 Task: Open Card Job Training Review in Board Sales Pipeline Forecasting to Workspace Corporate Legal Services and add a team member Softage.4@softage.net, a label Blue, a checklist Workplace Wellness, an attachment from your computer, a color Blue and finally, add a card description 'Plan and execute company team-building conference with guest speakers on customer loyalty' and a comment 'Let us approach this task with a sense of empathy, understanding the needs and concerns of our stakeholders.'. Add a start date 'Jan 08, 1900' with a due date 'Jan 15, 1900'
Action: Mouse moved to (70, 445)
Screenshot: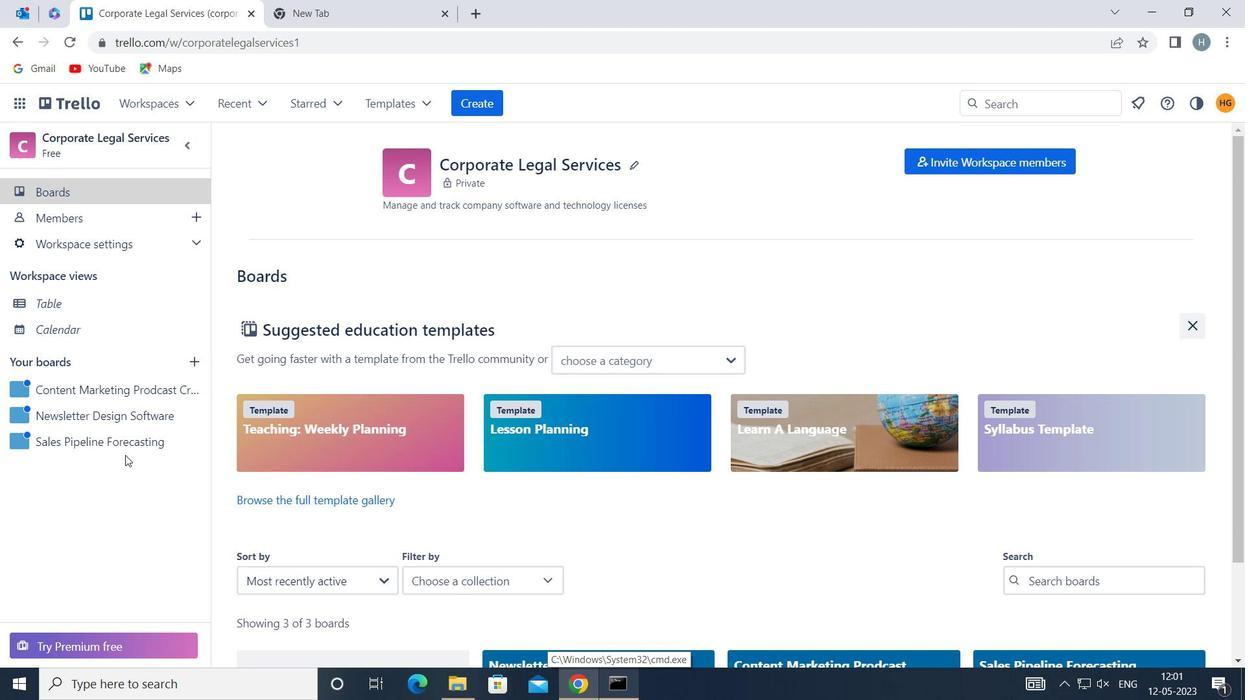
Action: Mouse pressed left at (70, 445)
Screenshot: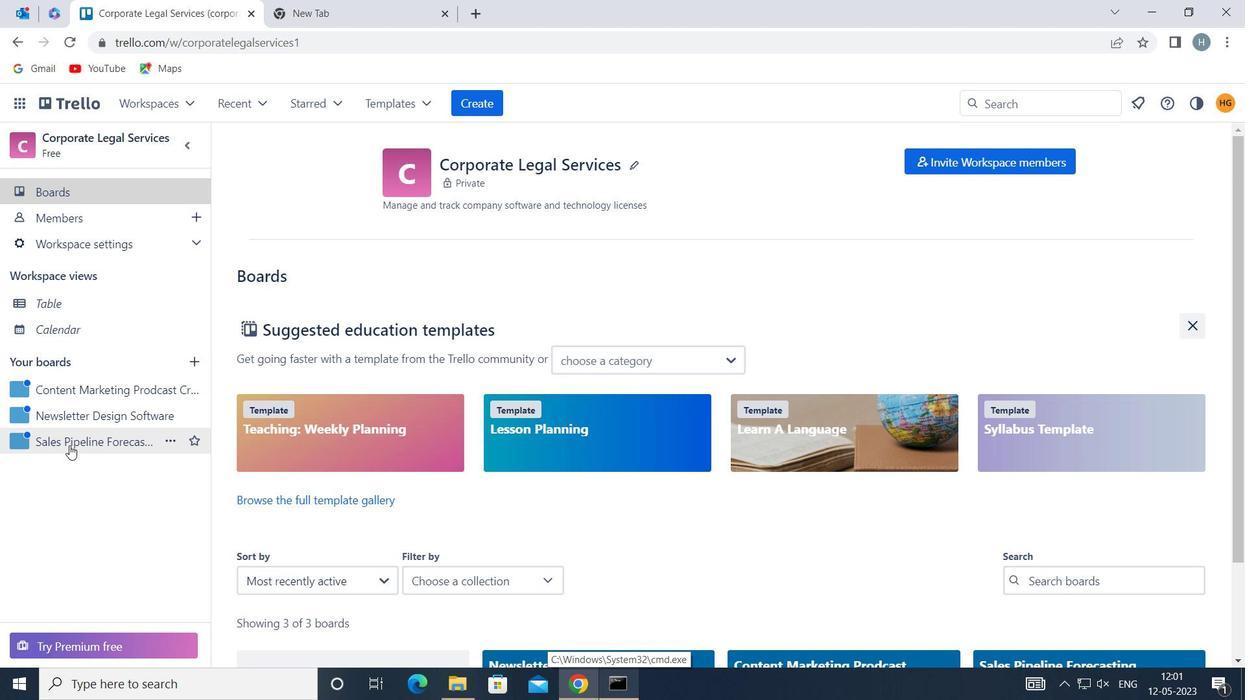 
Action: Mouse moved to (769, 228)
Screenshot: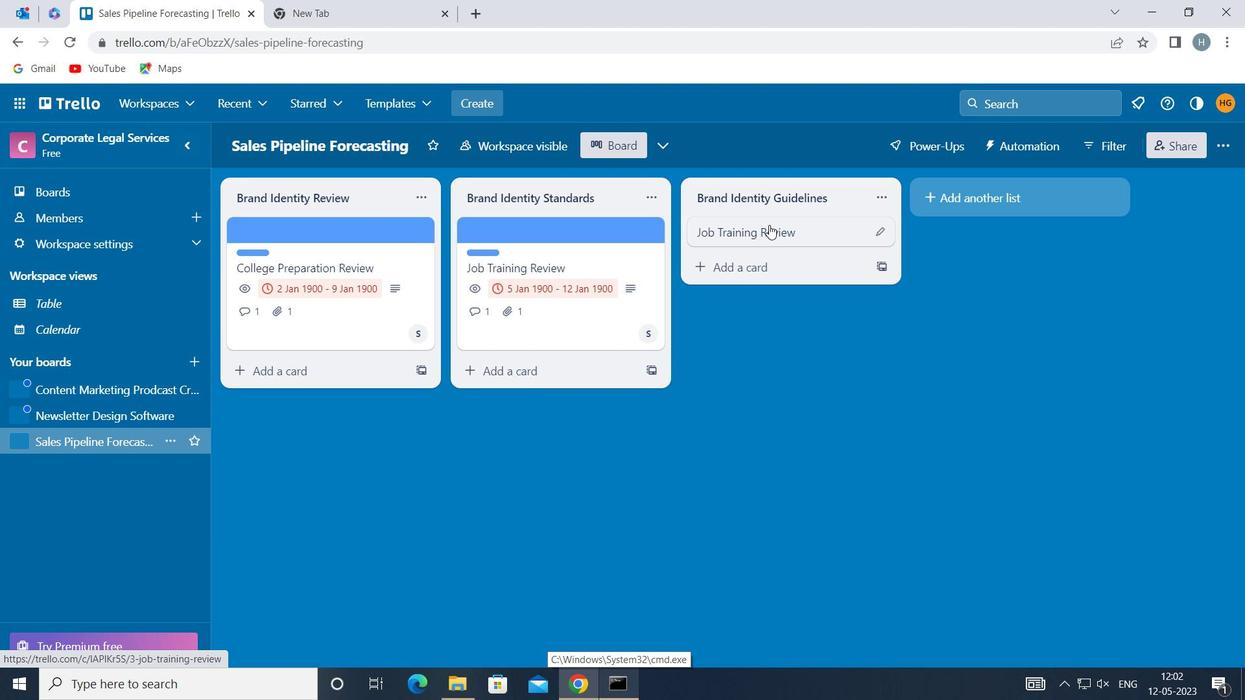 
Action: Mouse pressed left at (769, 228)
Screenshot: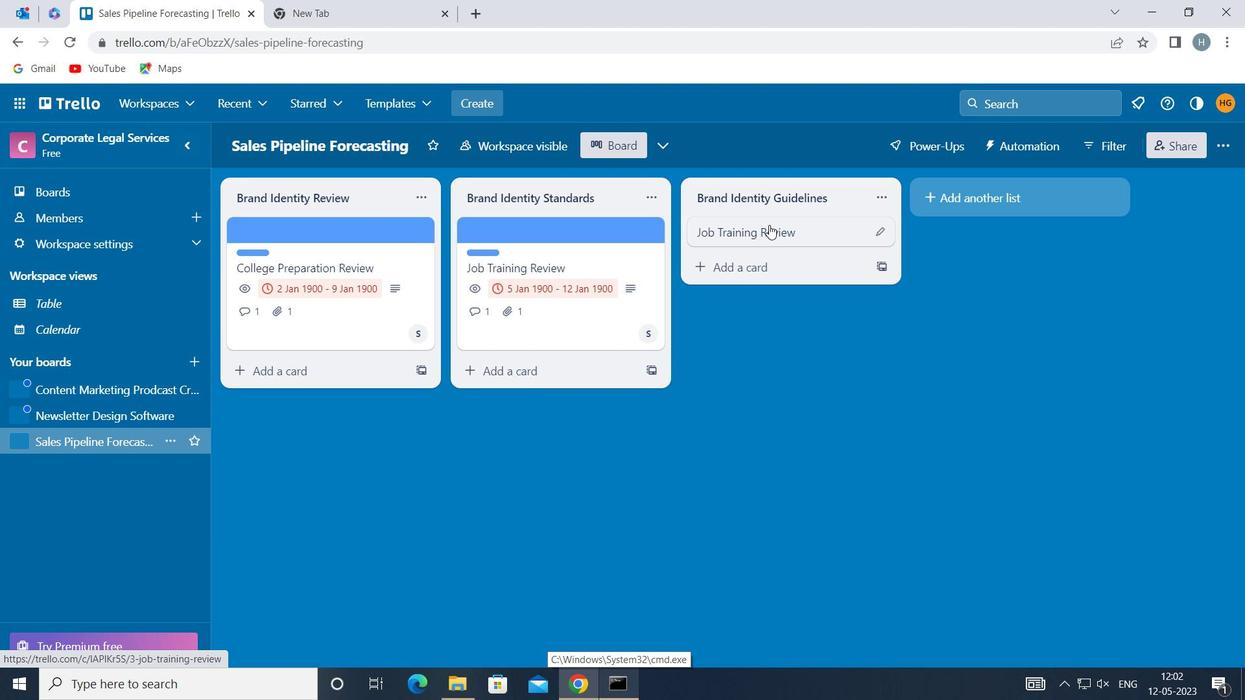 
Action: Mouse moved to (829, 292)
Screenshot: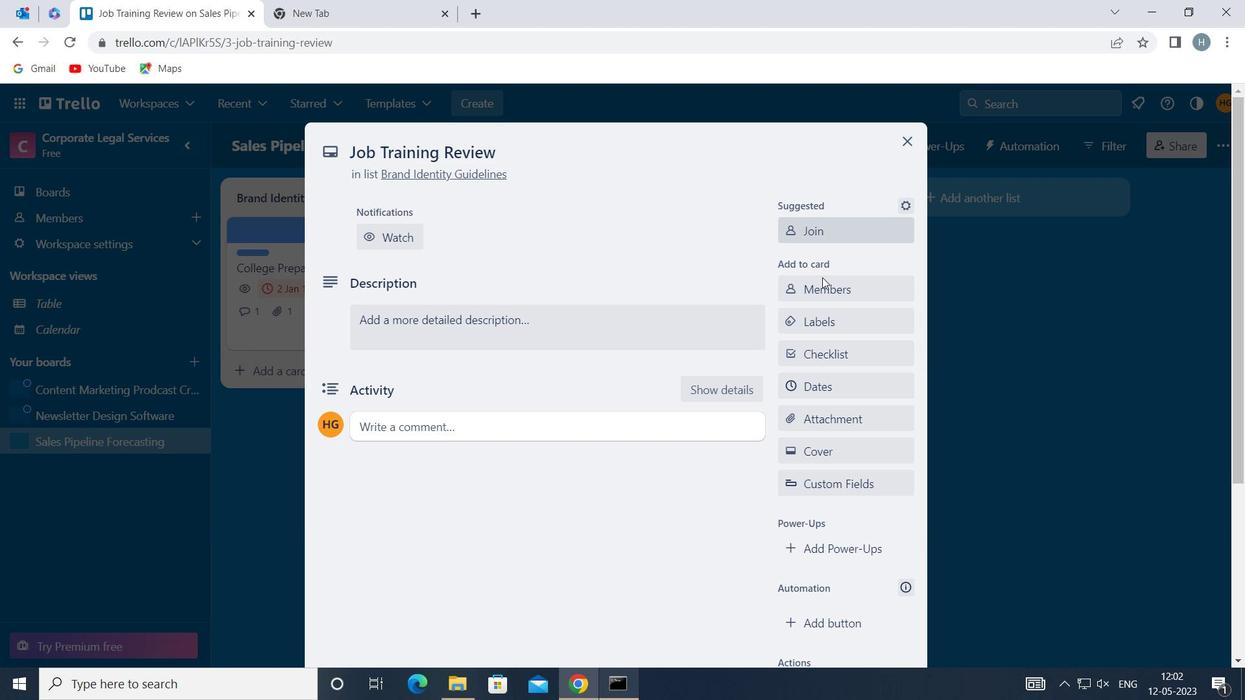 
Action: Mouse pressed left at (829, 292)
Screenshot: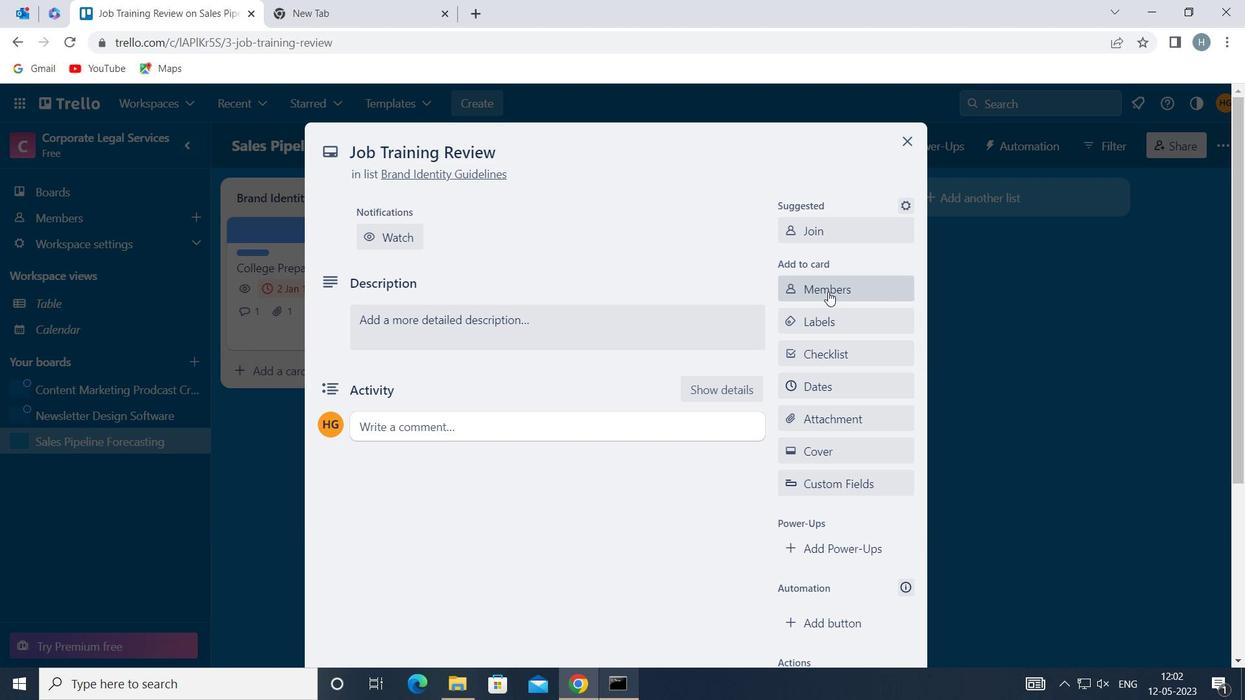 
Action: Key pressed softage
Screenshot: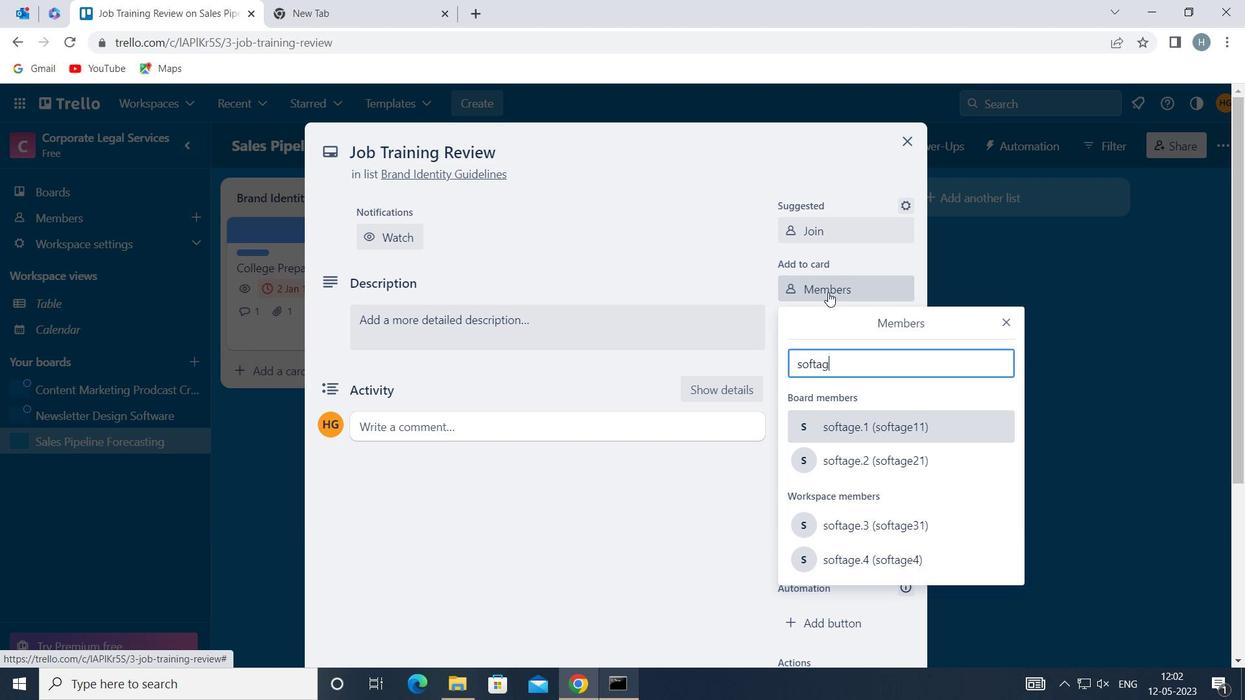 
Action: Mouse moved to (868, 556)
Screenshot: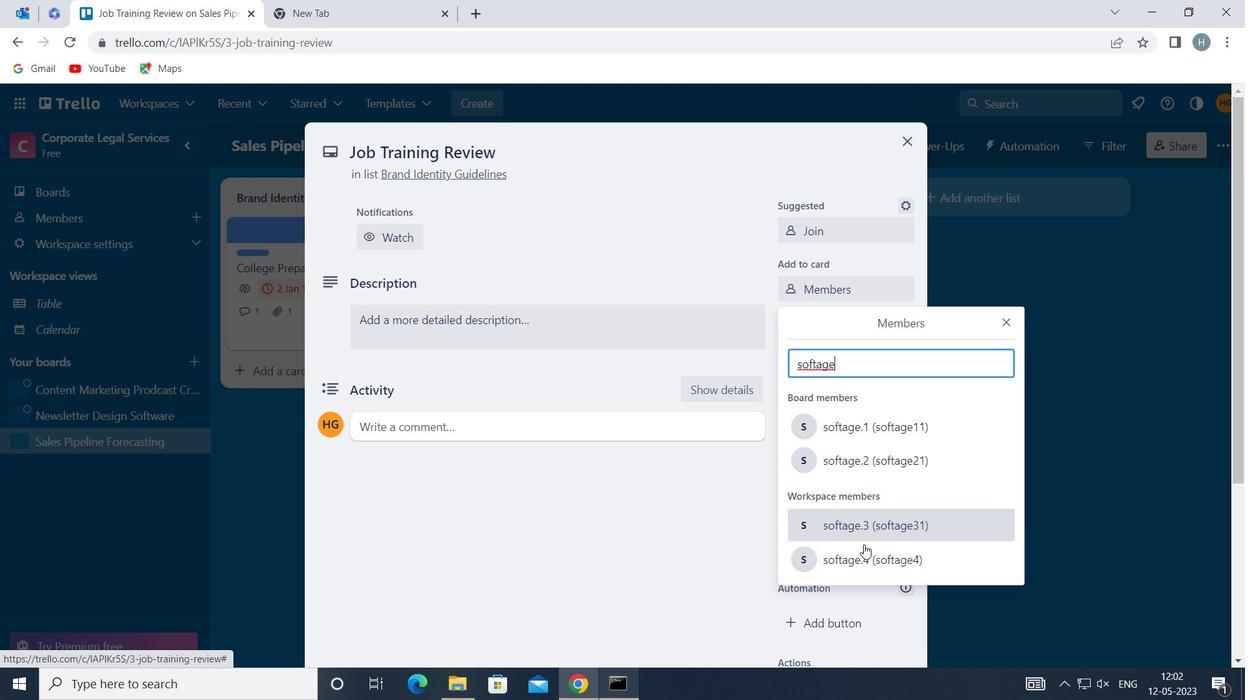 
Action: Mouse pressed left at (868, 556)
Screenshot: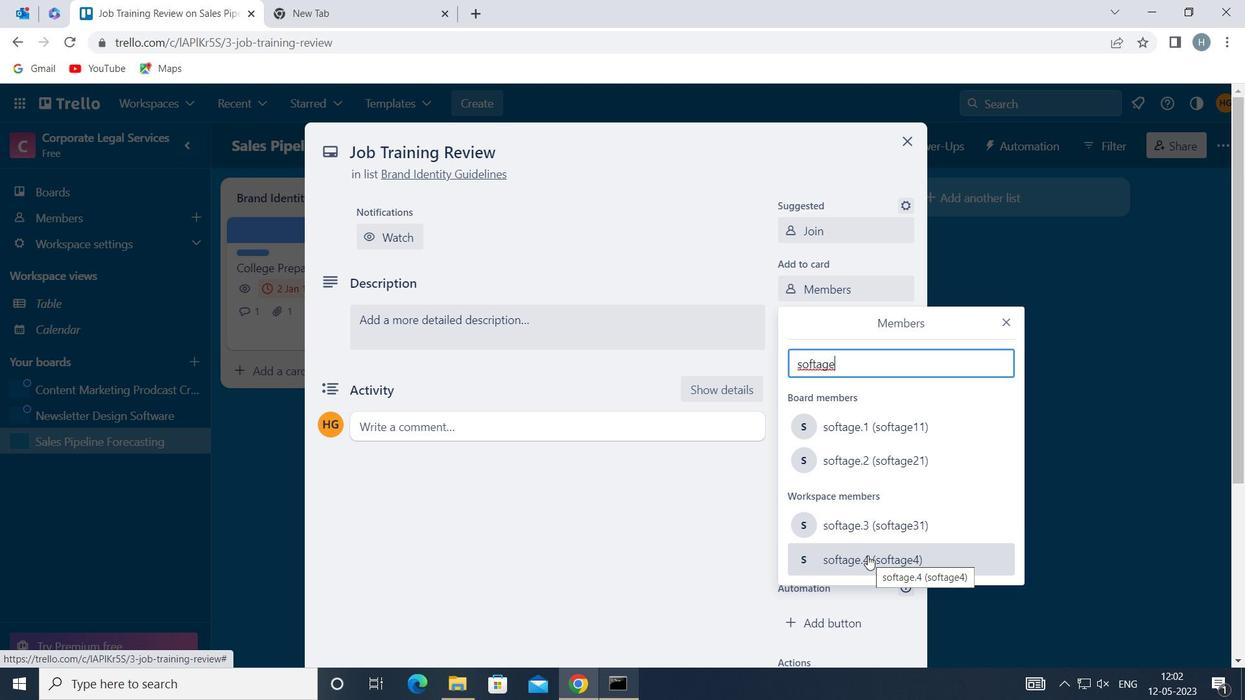 
Action: Mouse moved to (1006, 317)
Screenshot: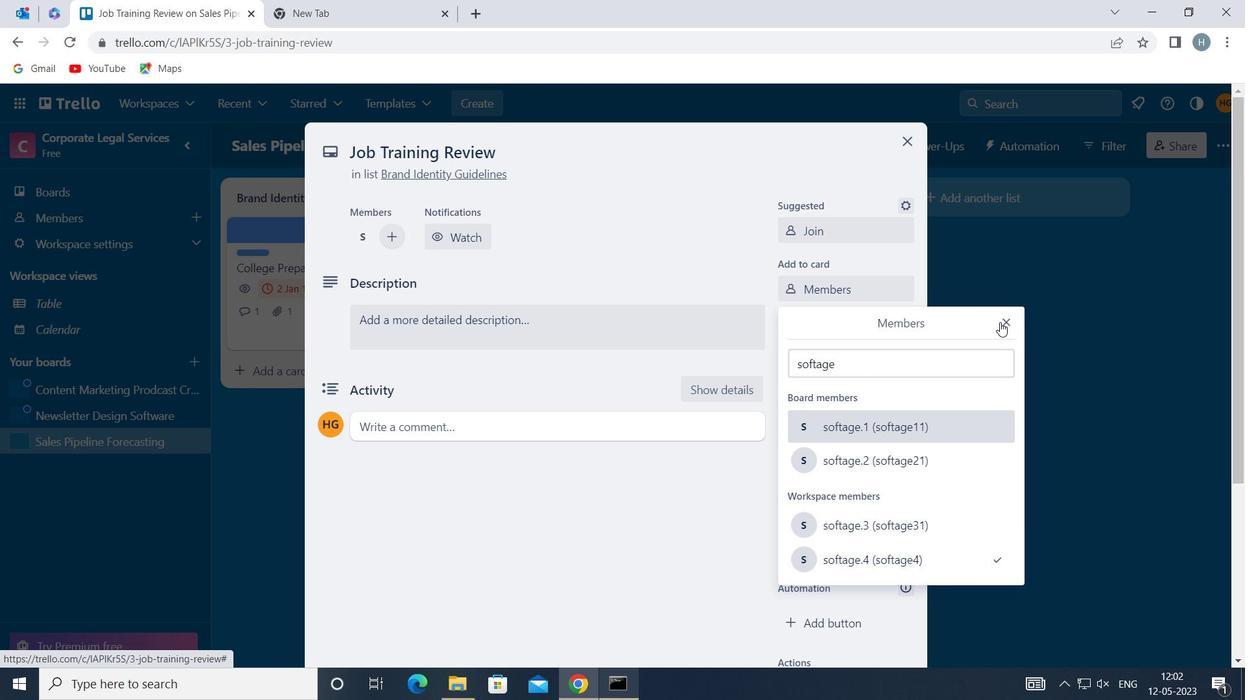
Action: Mouse pressed left at (1006, 317)
Screenshot: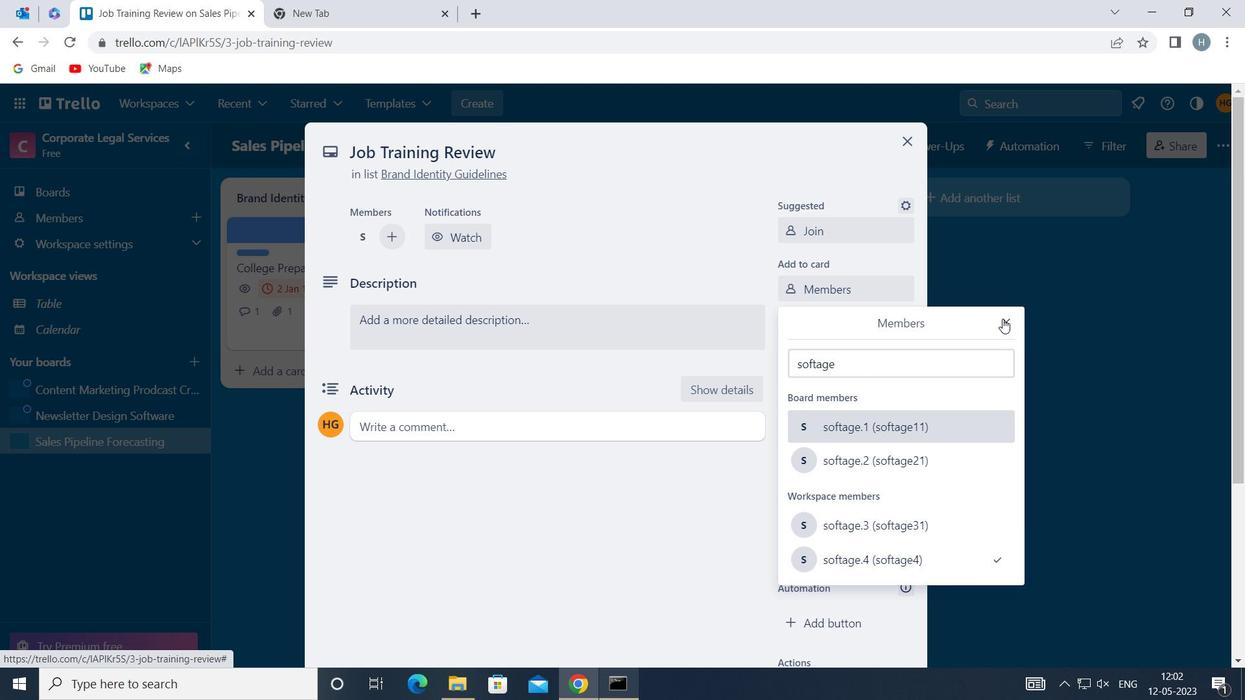 
Action: Mouse moved to (891, 320)
Screenshot: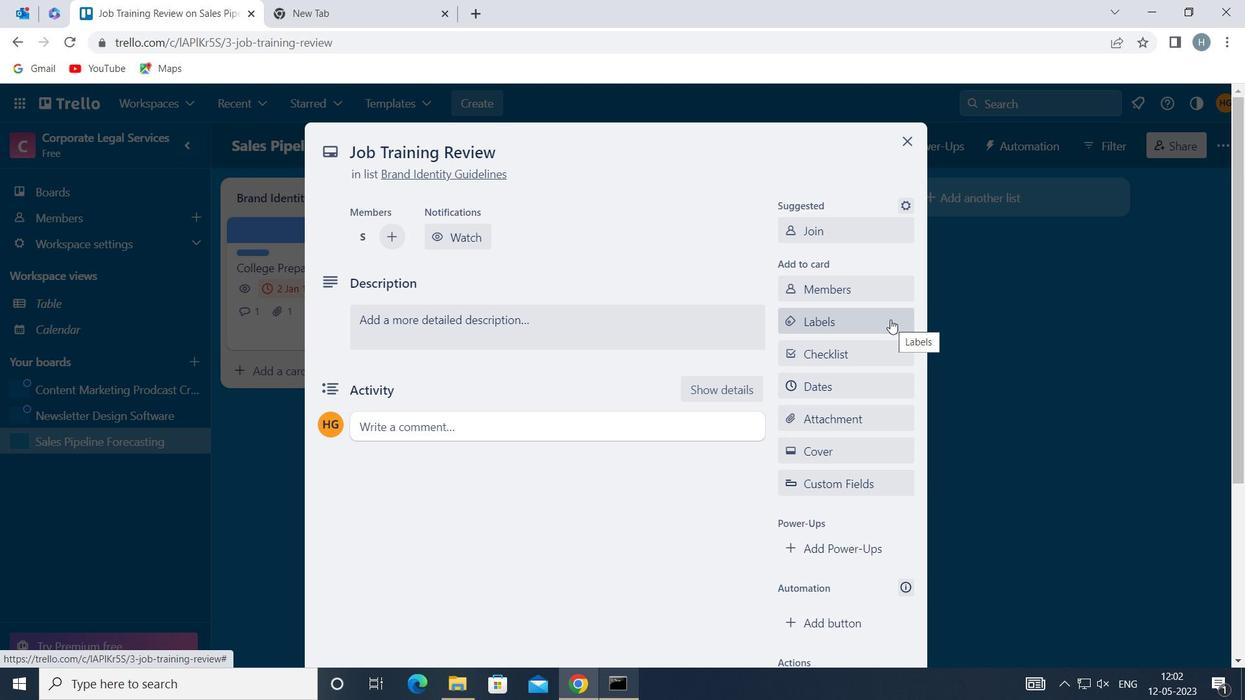 
Action: Mouse pressed left at (891, 320)
Screenshot: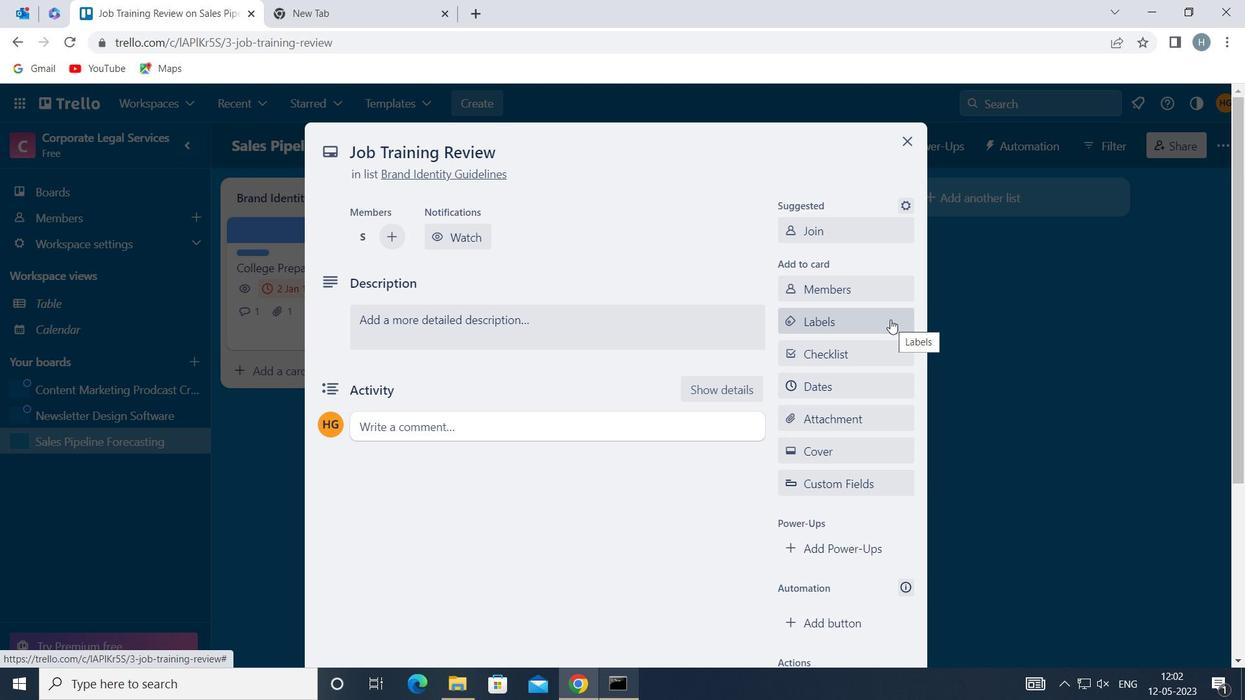 
Action: Mouse moved to (905, 376)
Screenshot: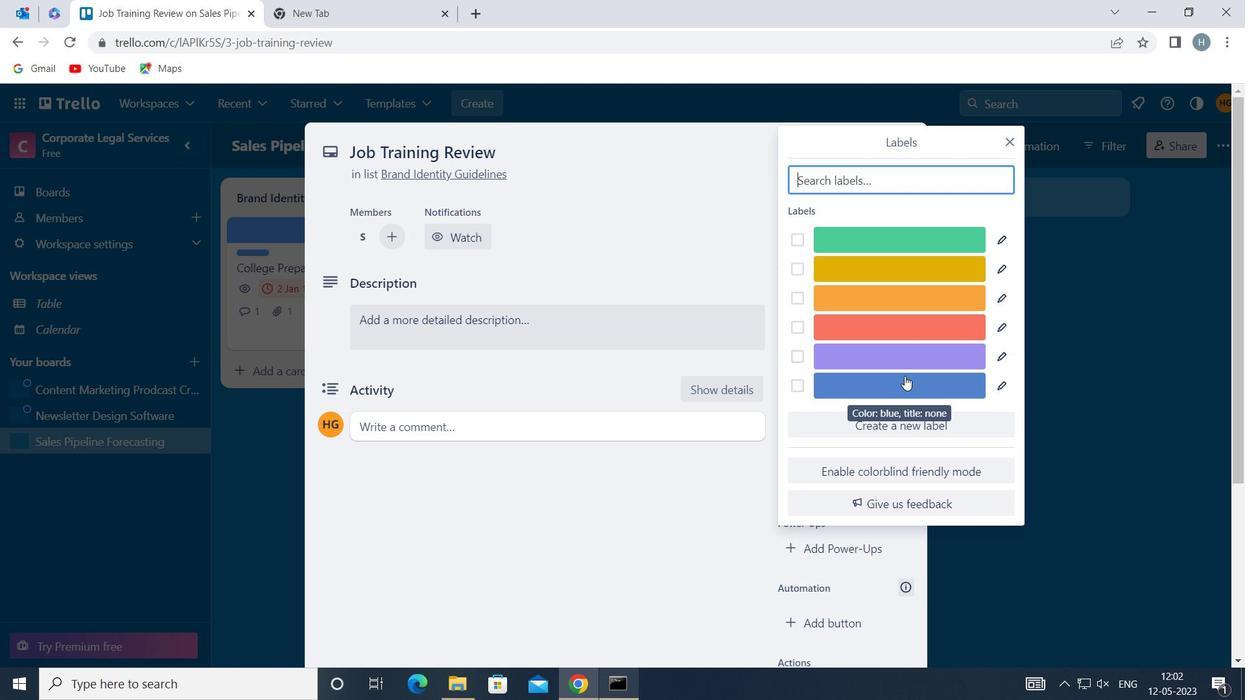 
Action: Mouse pressed left at (905, 376)
Screenshot: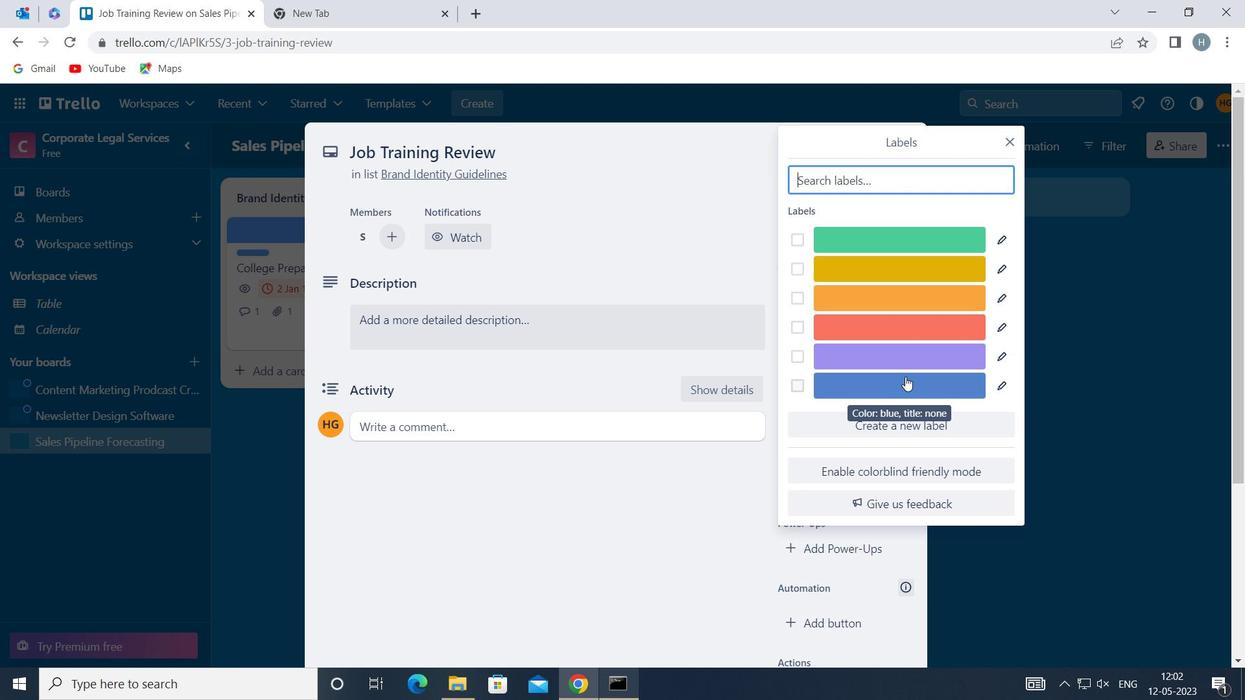 
Action: Mouse moved to (1009, 136)
Screenshot: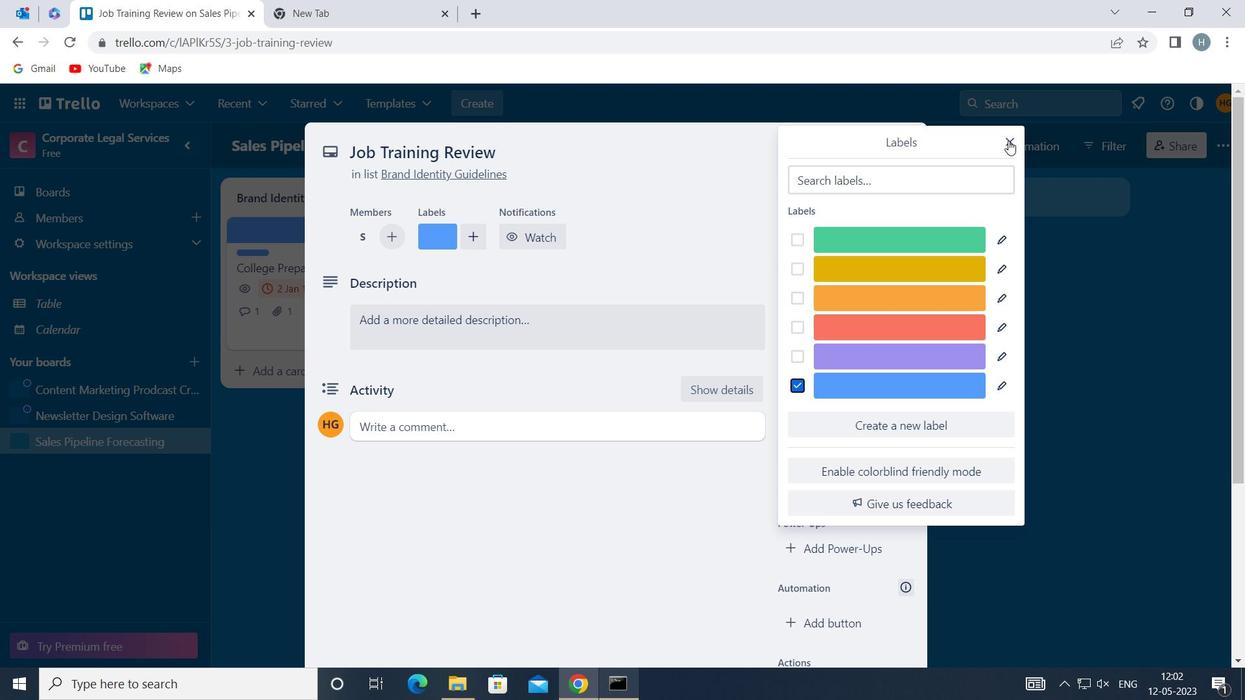 
Action: Mouse pressed left at (1009, 136)
Screenshot: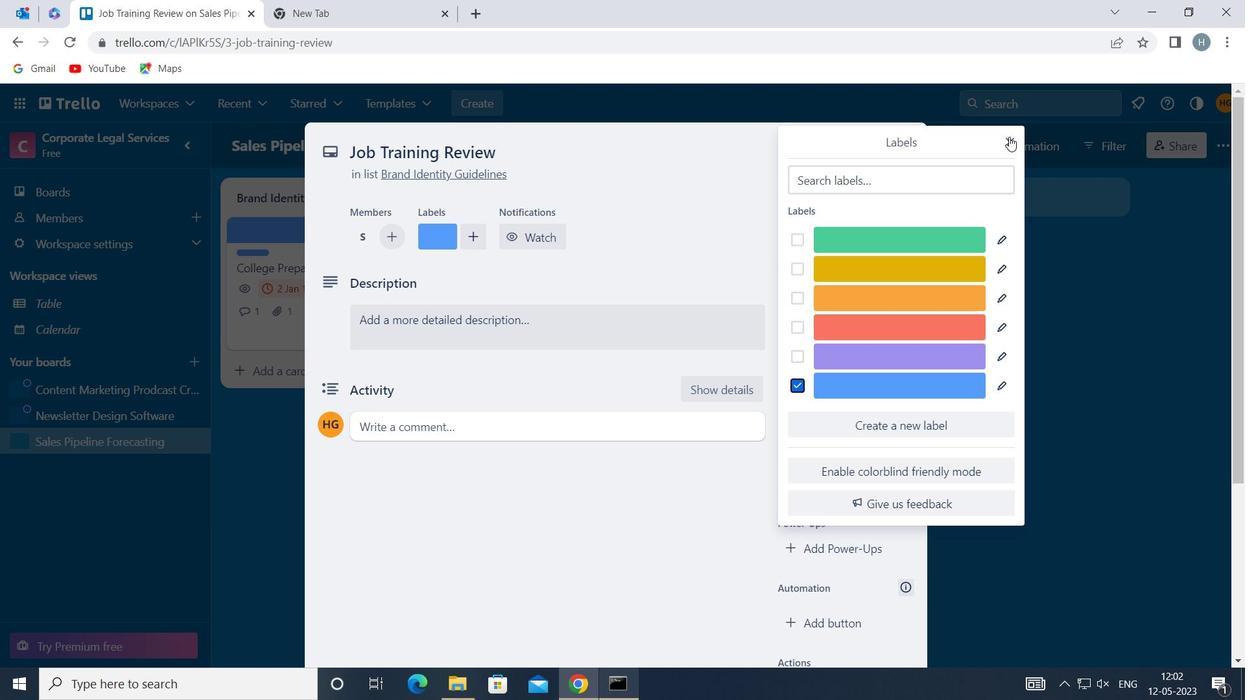 
Action: Mouse moved to (858, 349)
Screenshot: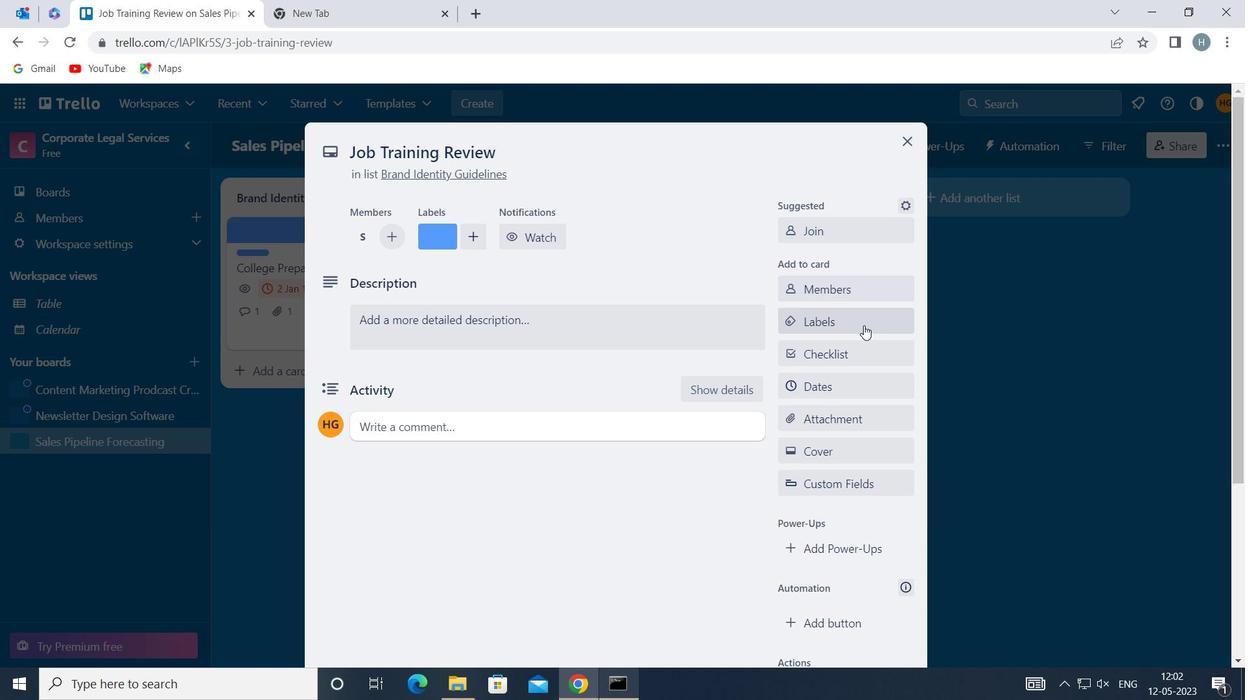 
Action: Mouse pressed left at (858, 349)
Screenshot: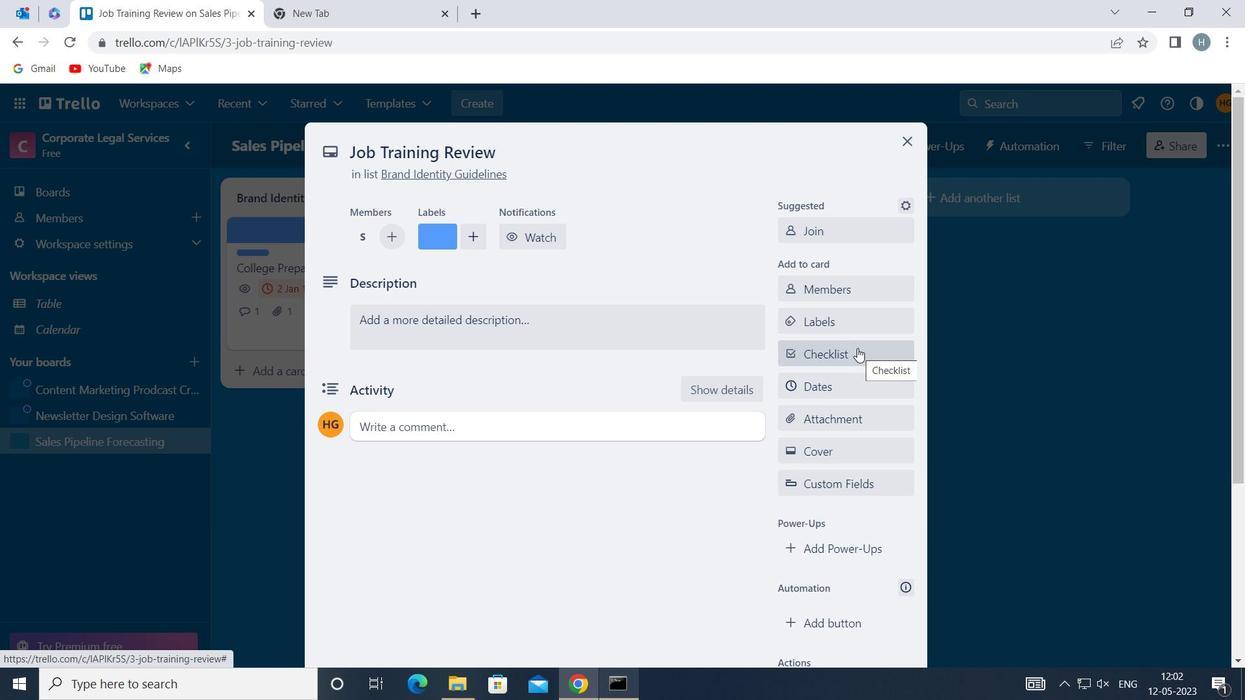 
Action: Mouse moved to (857, 349)
Screenshot: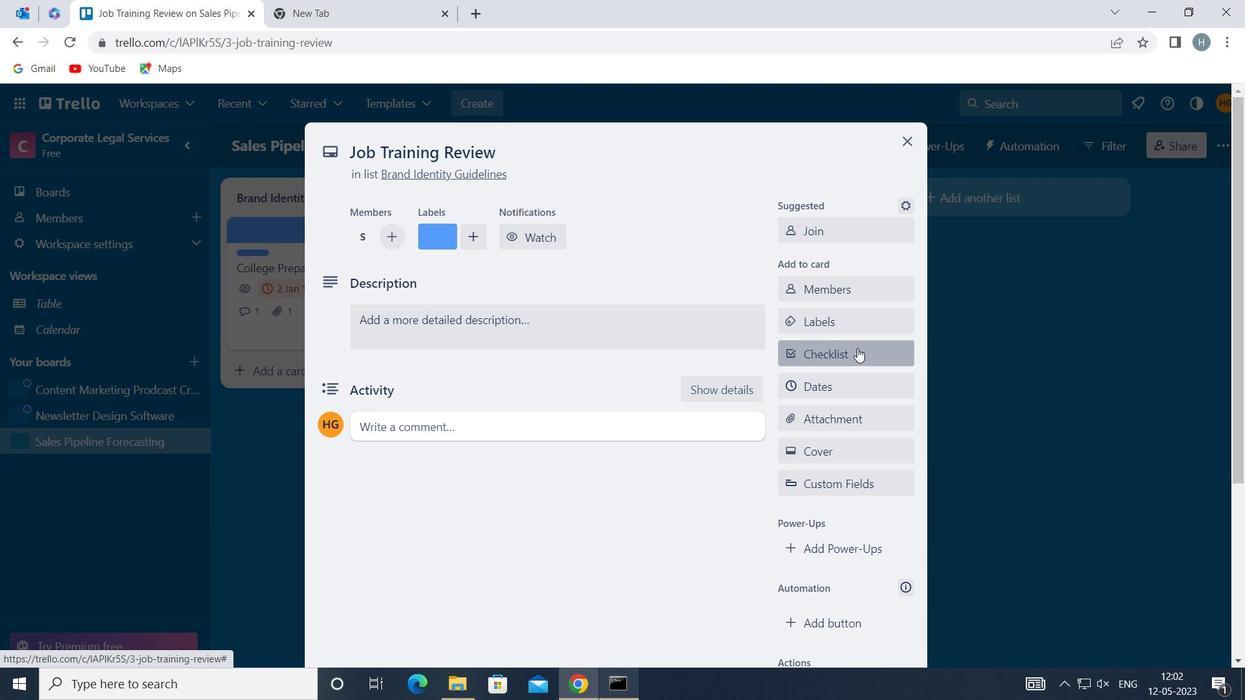 
Action: Key pressed <Key.shift>WORKPLACE<Key.space><Key.shift>WELLNESS
Screenshot: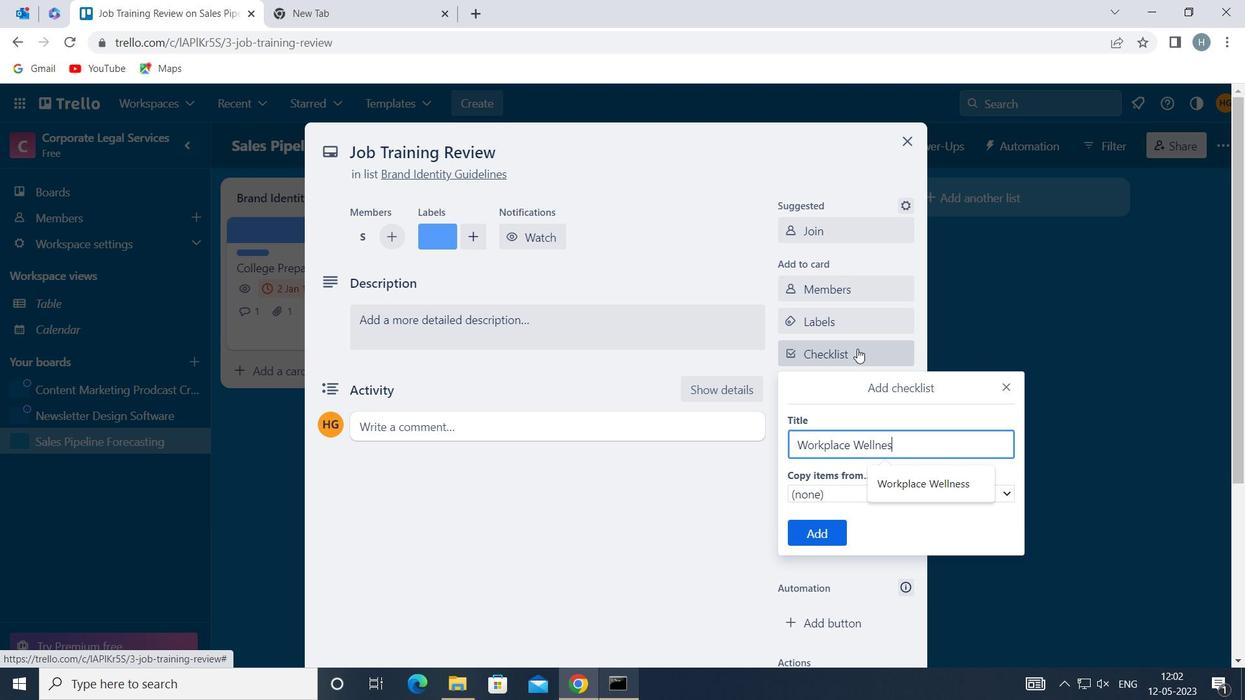 
Action: Mouse moved to (833, 529)
Screenshot: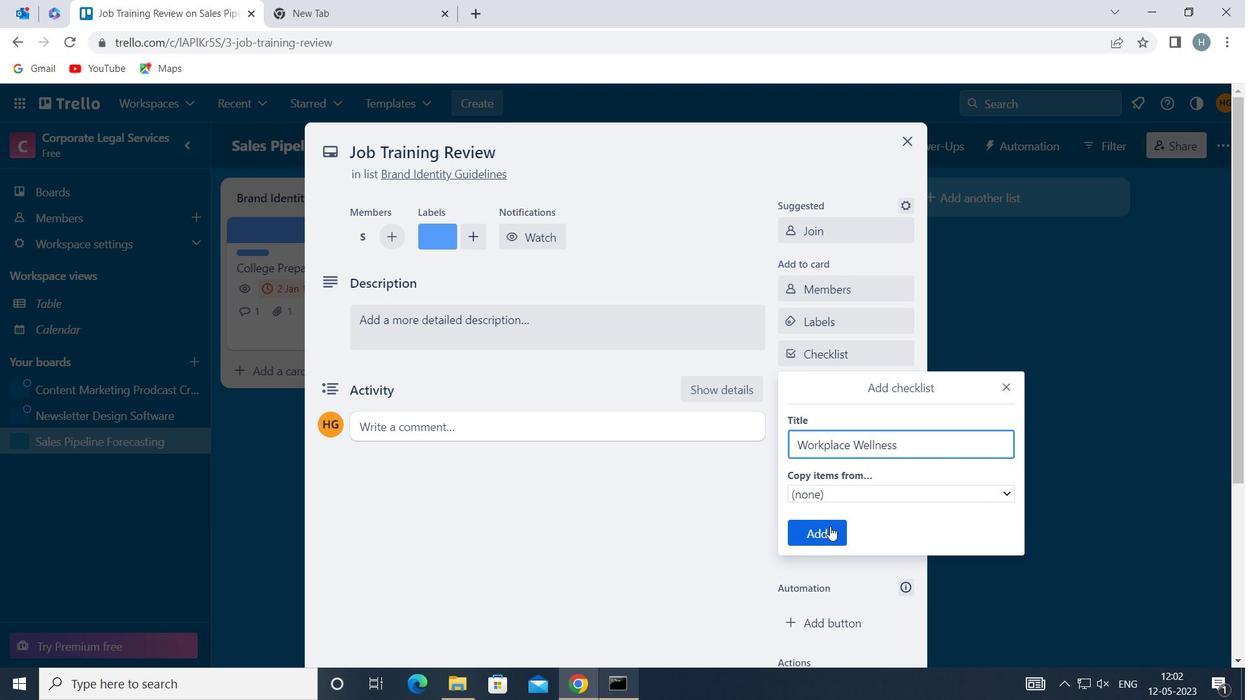 
Action: Mouse pressed left at (833, 529)
Screenshot: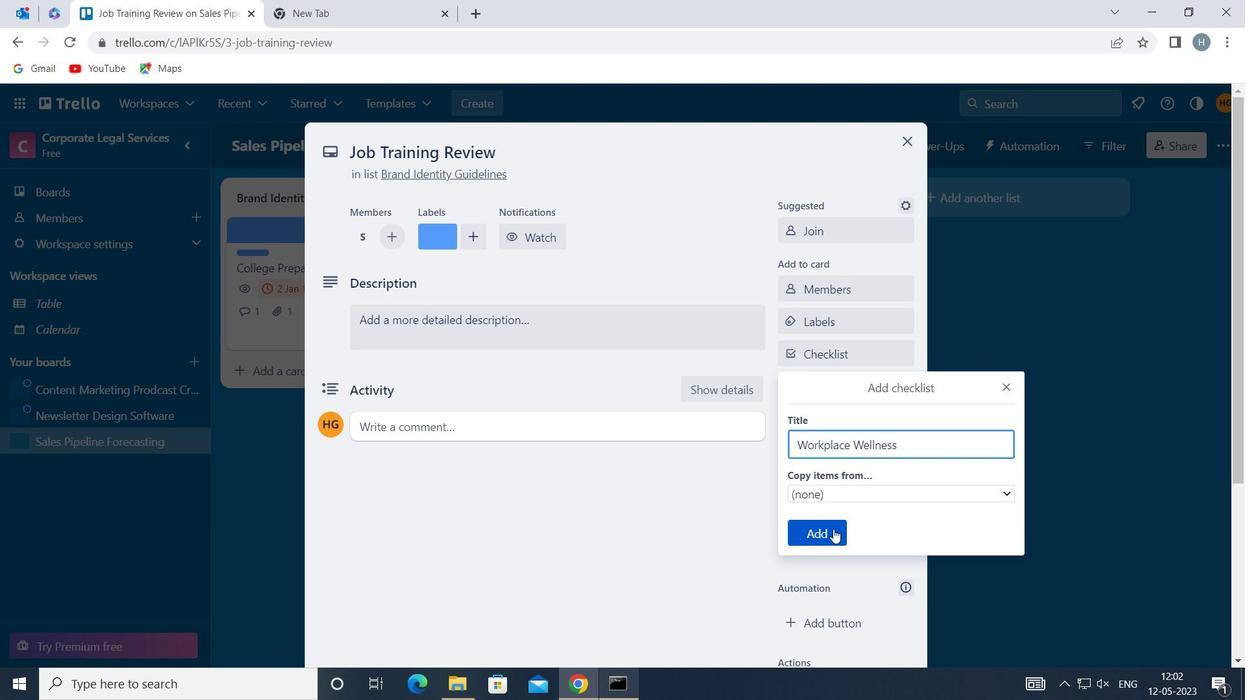 
Action: Mouse moved to (843, 414)
Screenshot: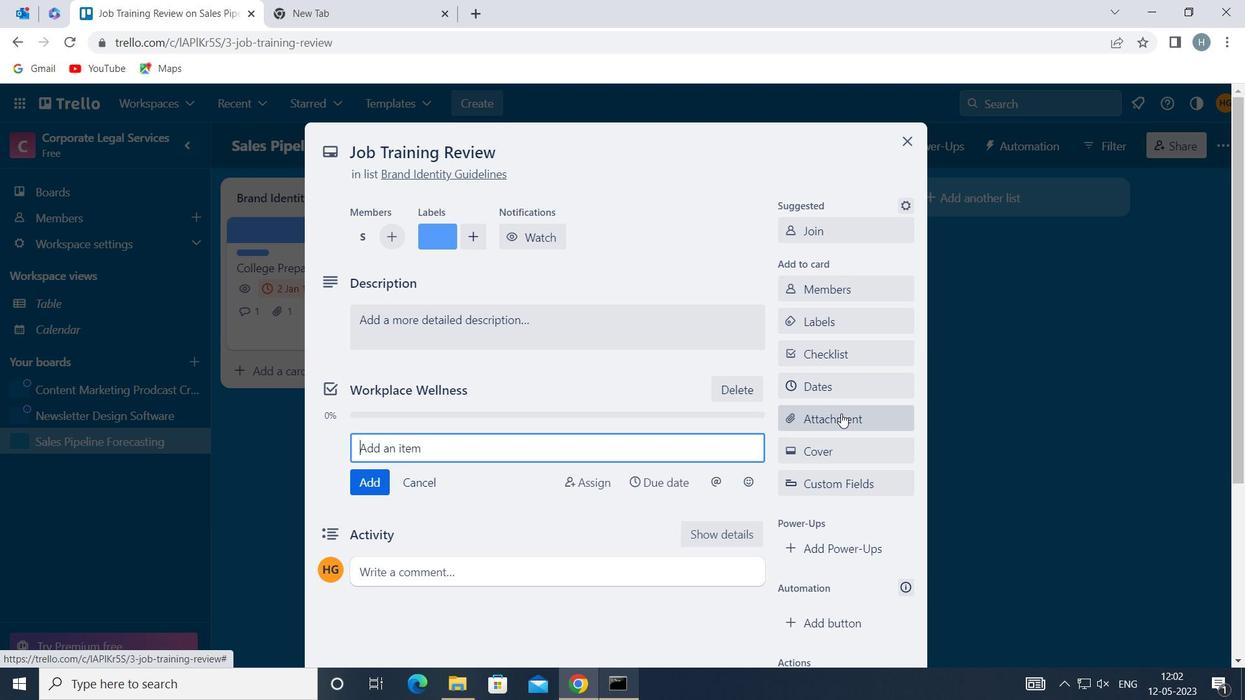 
Action: Mouse pressed left at (843, 414)
Screenshot: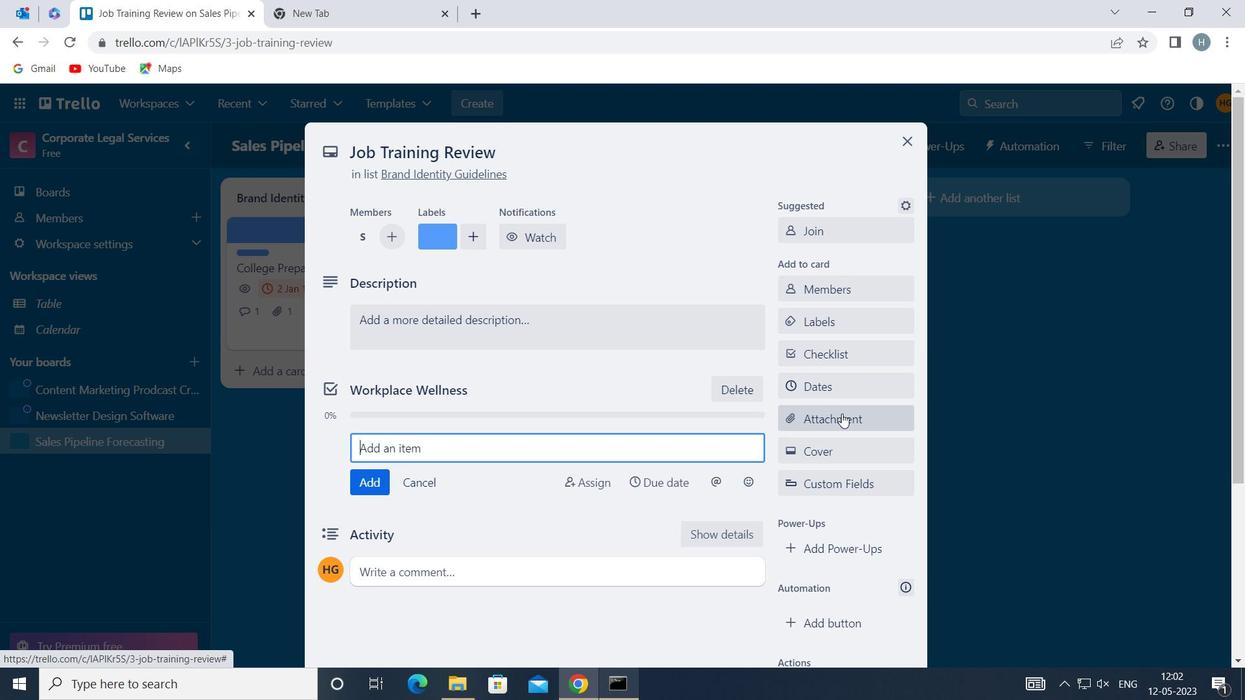
Action: Mouse moved to (854, 181)
Screenshot: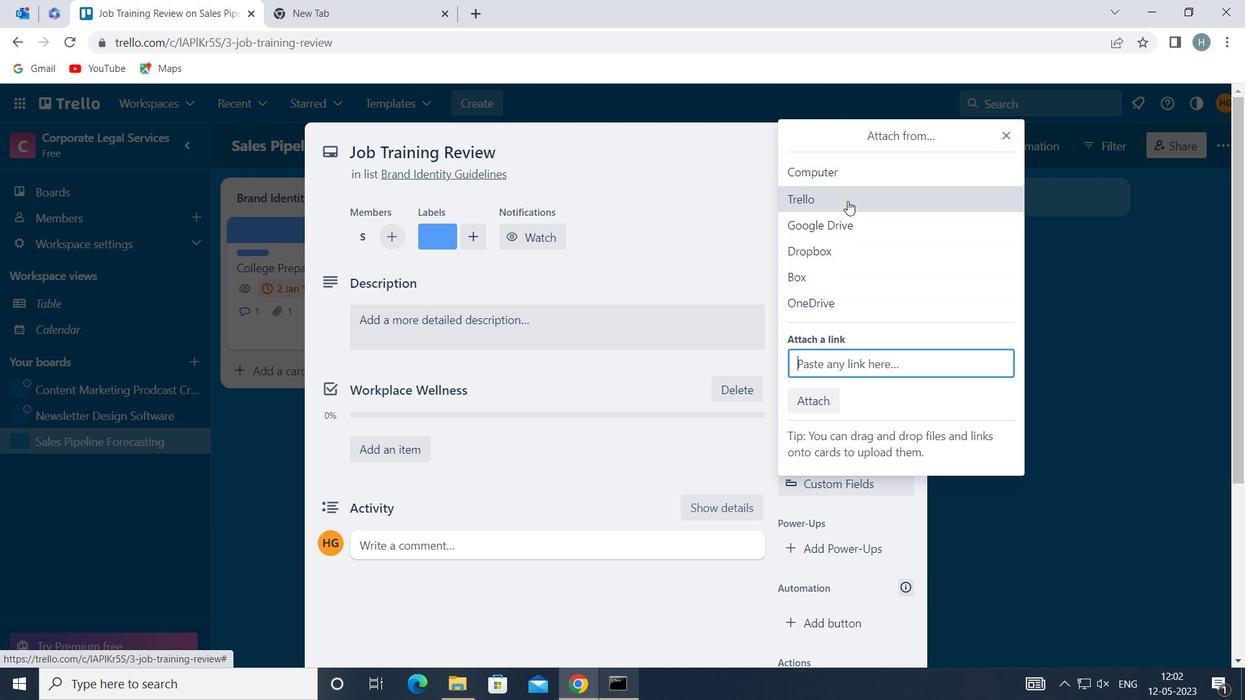 
Action: Mouse pressed left at (854, 181)
Screenshot: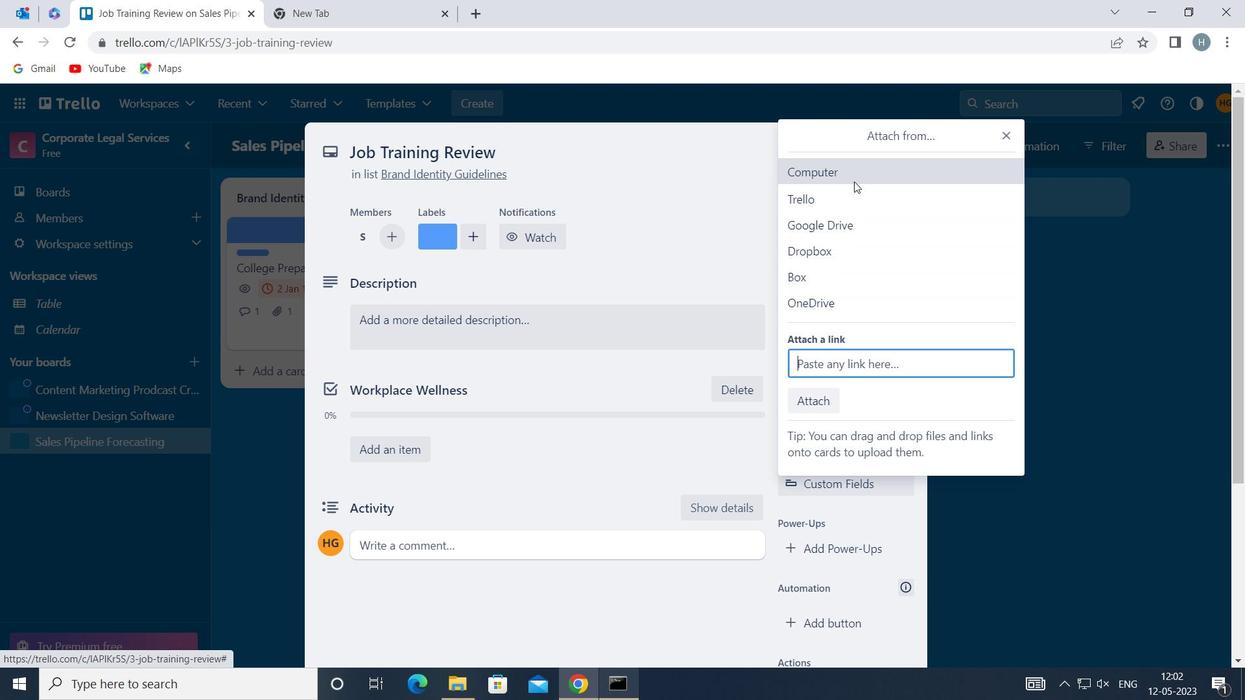 
Action: Mouse moved to (509, 142)
Screenshot: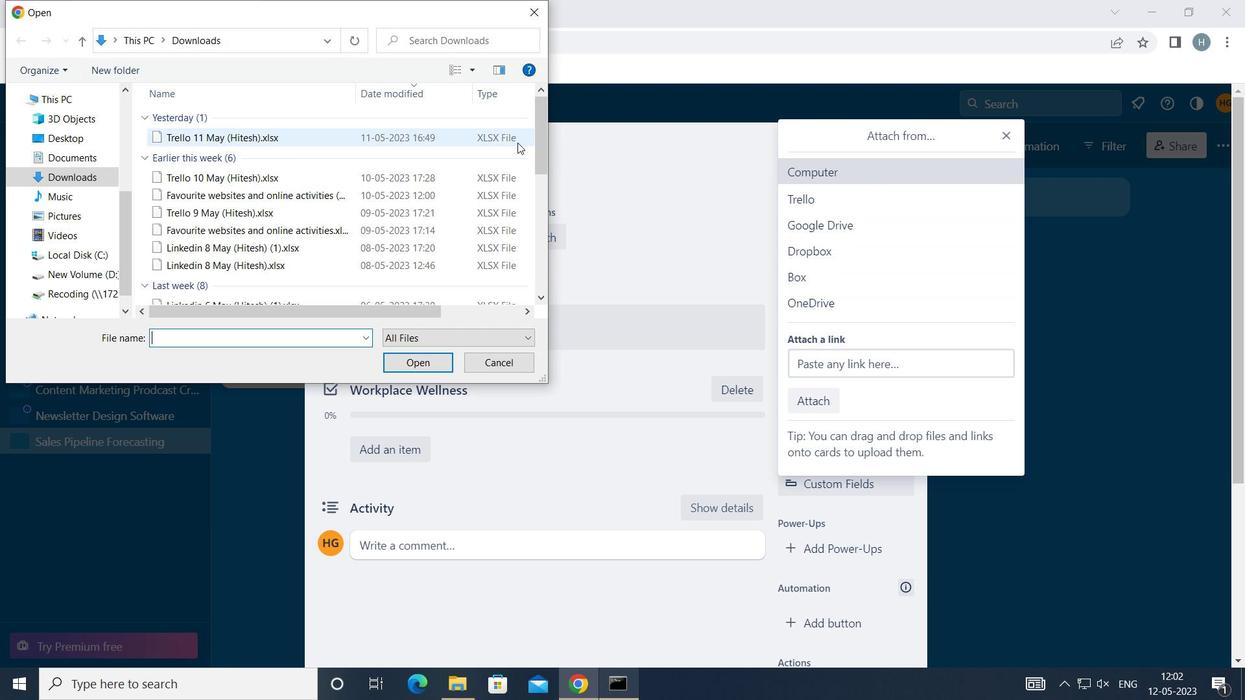 
Action: Mouse pressed left at (509, 142)
Screenshot: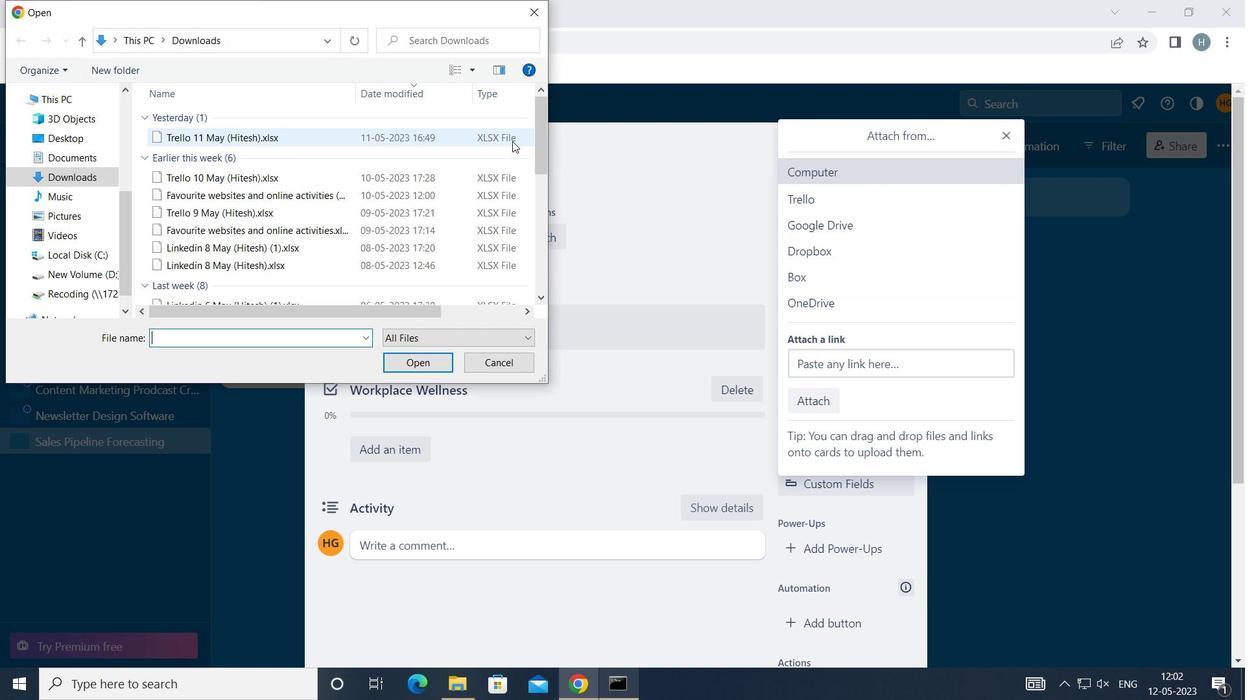 
Action: Mouse moved to (433, 368)
Screenshot: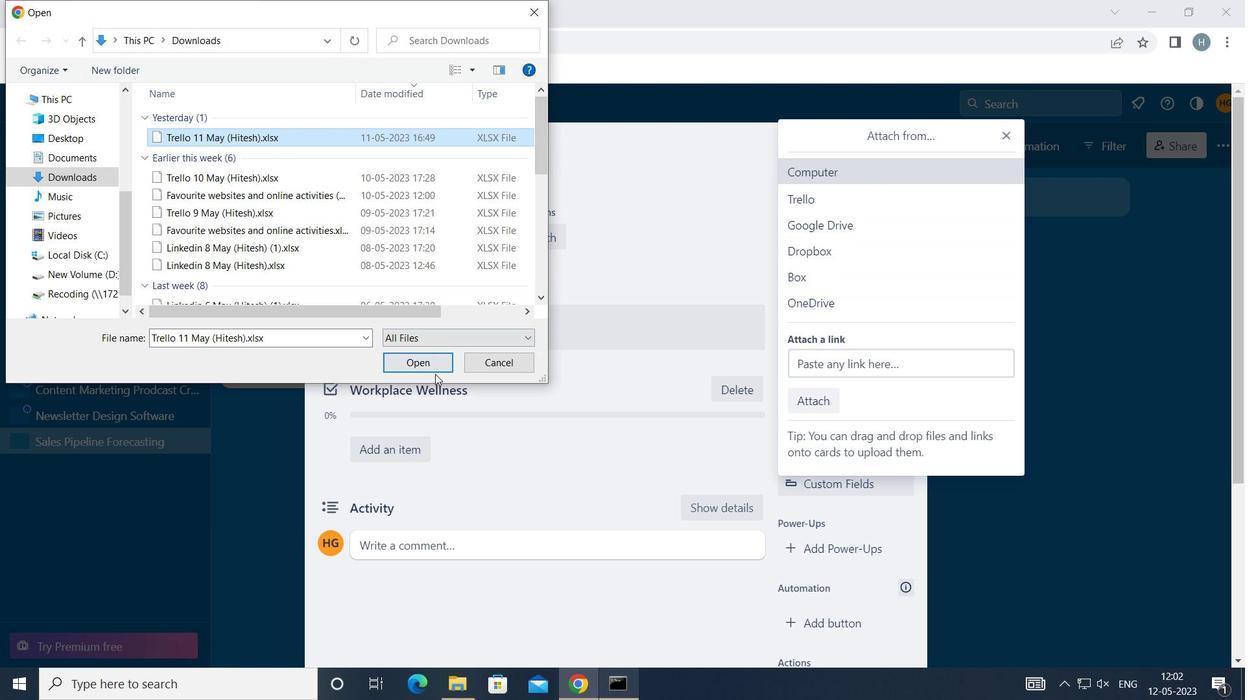 
Action: Mouse pressed left at (433, 368)
Screenshot: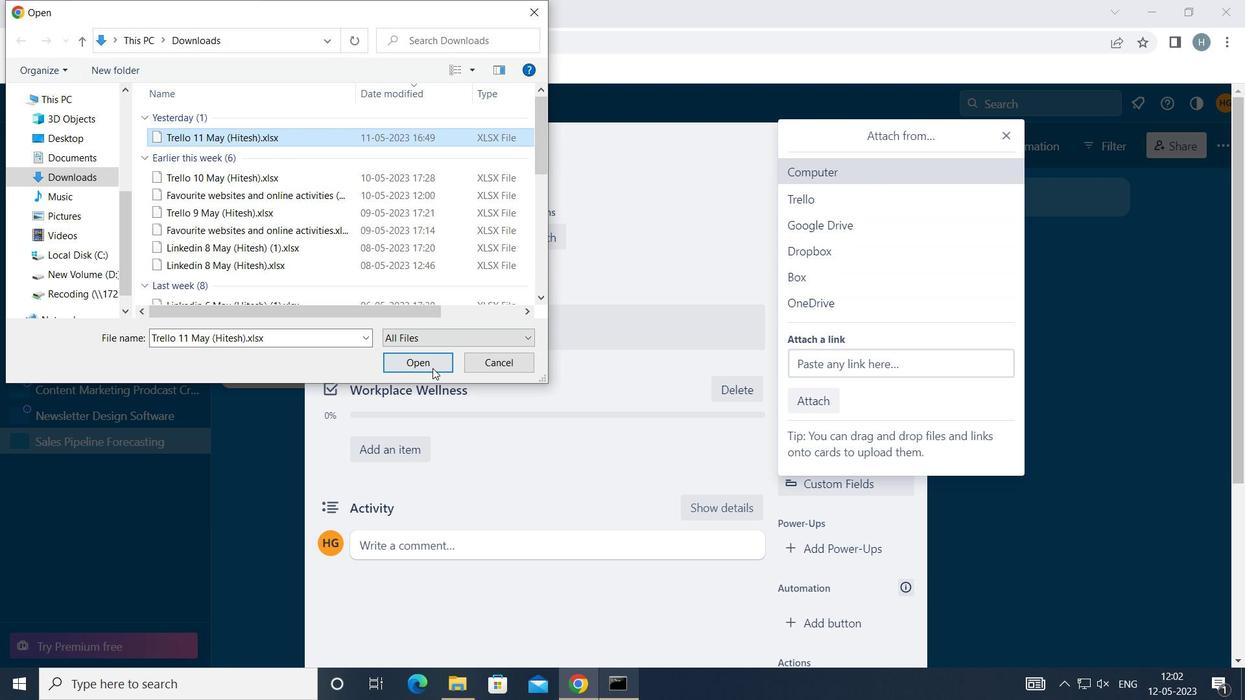 
Action: Mouse moved to (828, 450)
Screenshot: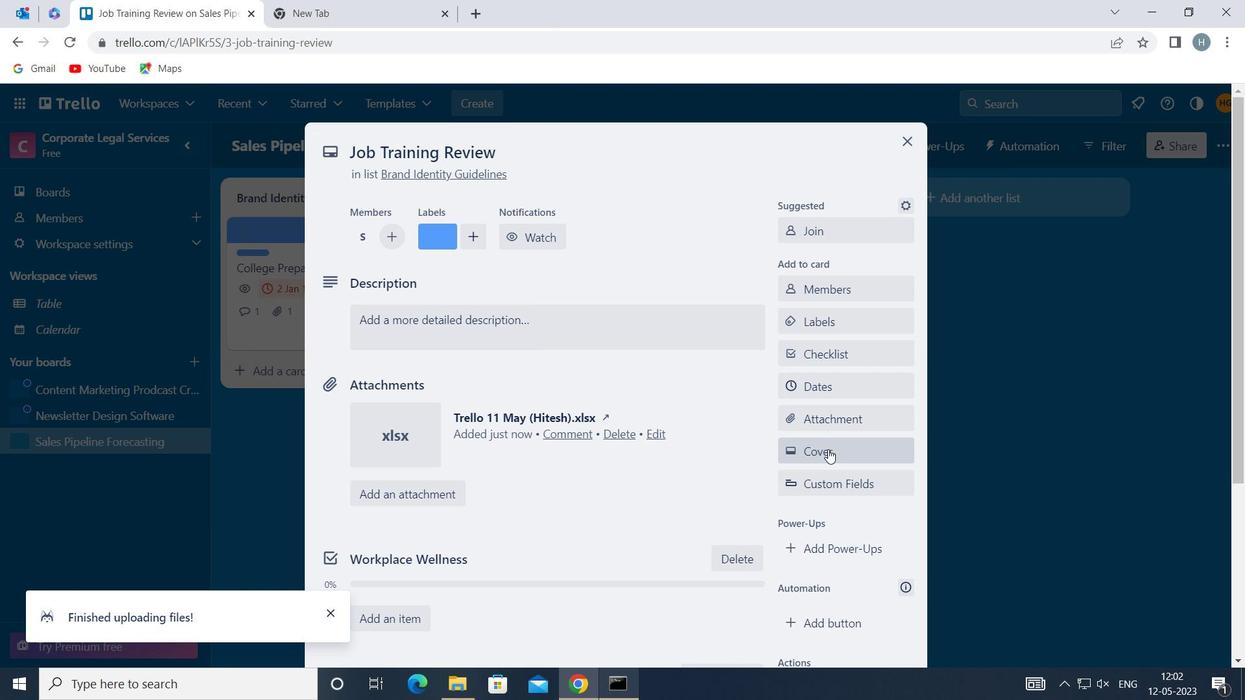 
Action: Mouse pressed left at (828, 450)
Screenshot: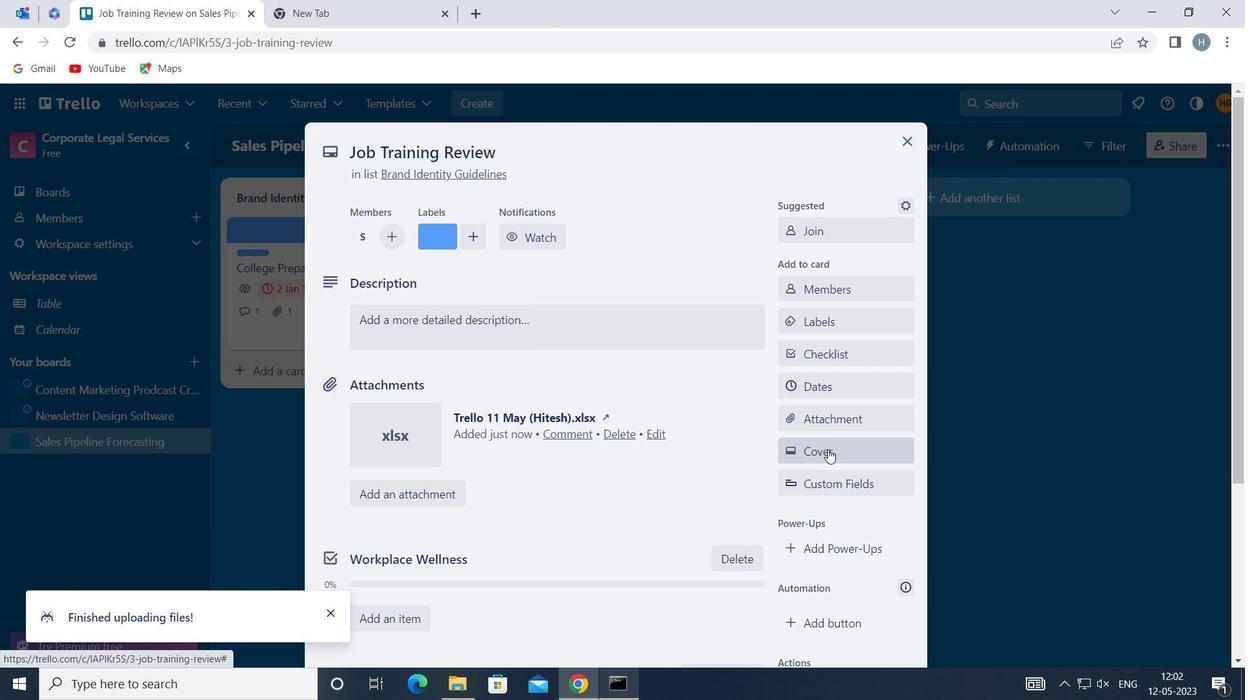 
Action: Mouse moved to (816, 375)
Screenshot: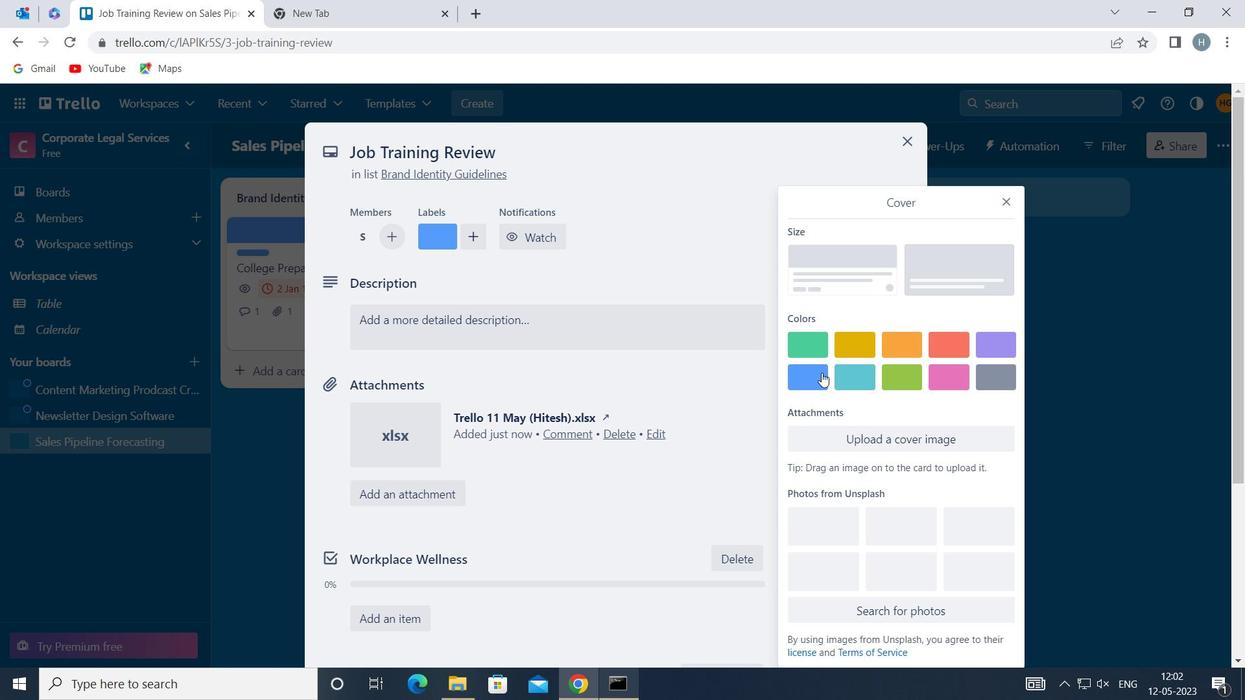 
Action: Mouse pressed left at (816, 375)
Screenshot: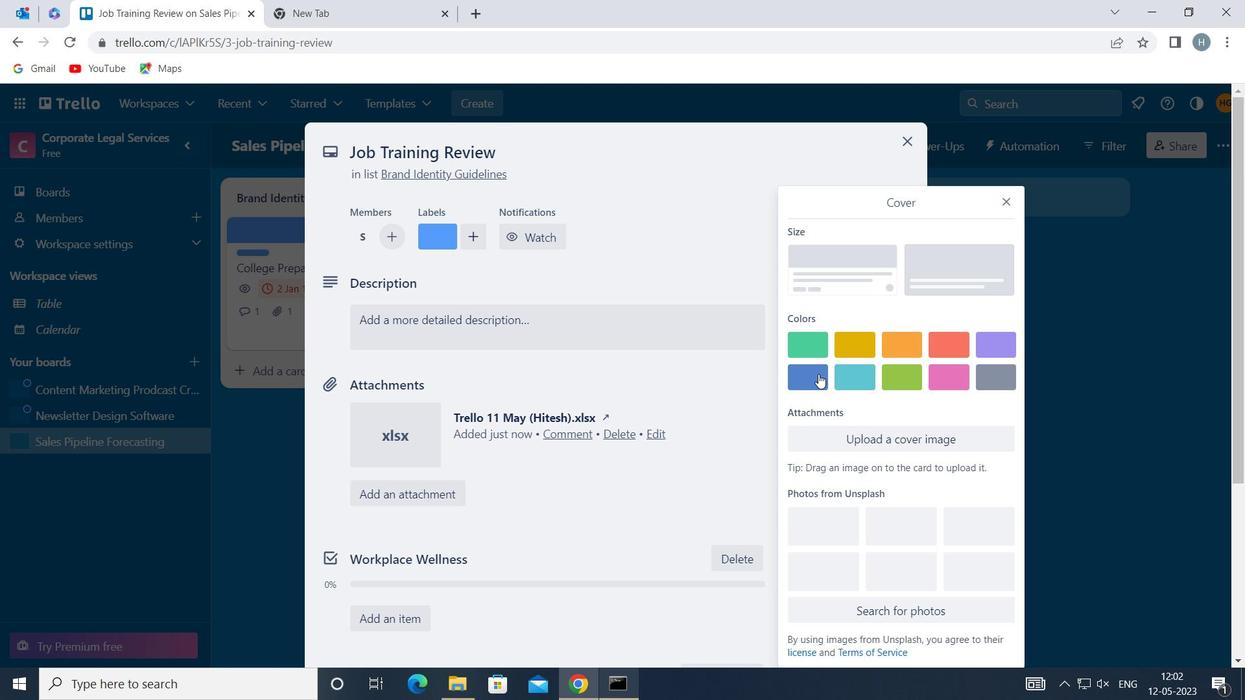 
Action: Mouse moved to (1010, 167)
Screenshot: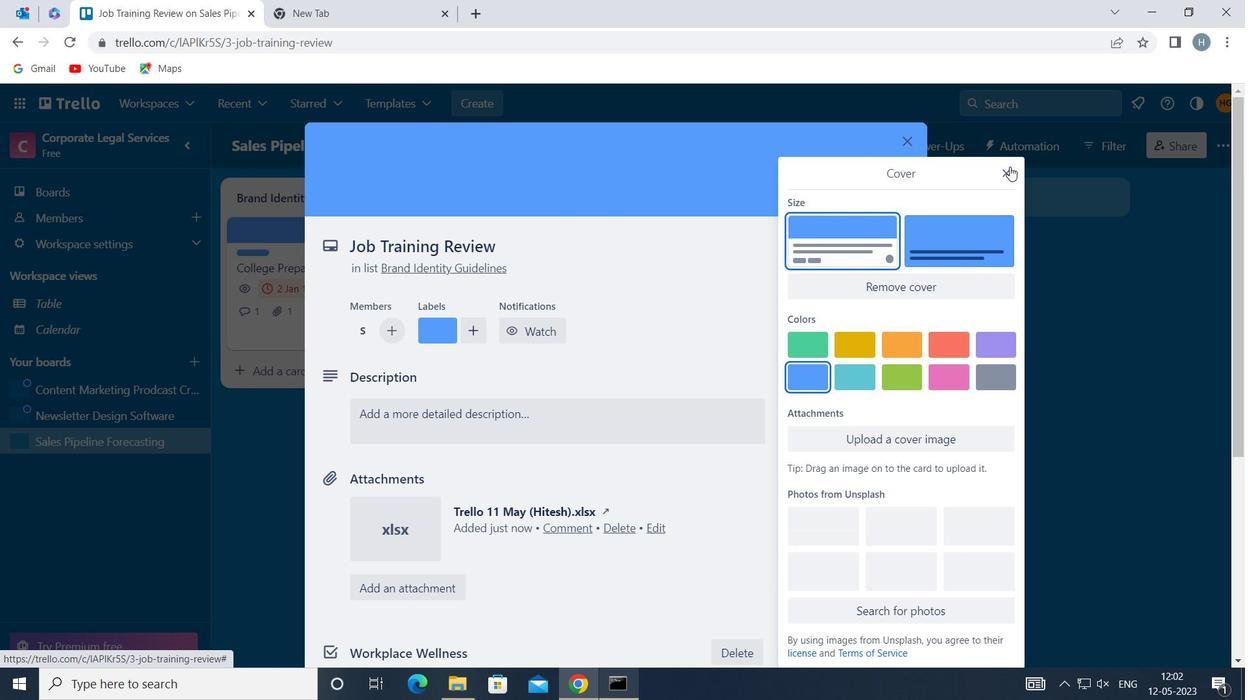 
Action: Mouse pressed left at (1010, 167)
Screenshot: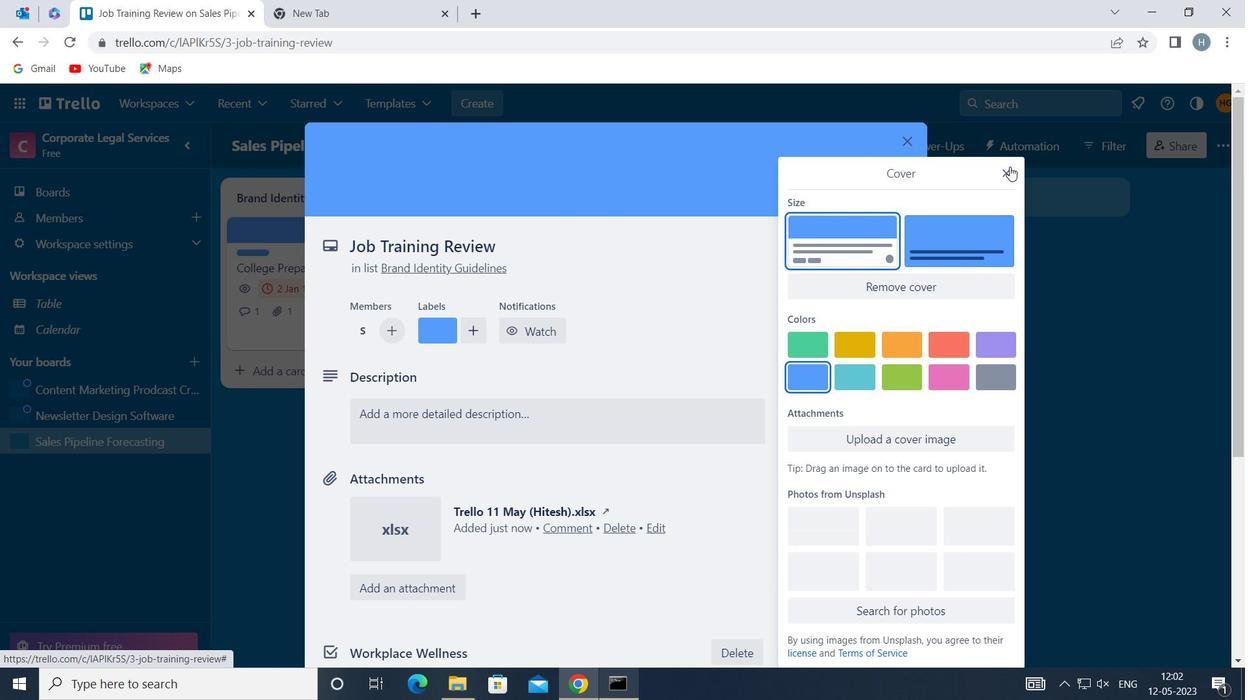 
Action: Mouse moved to (683, 411)
Screenshot: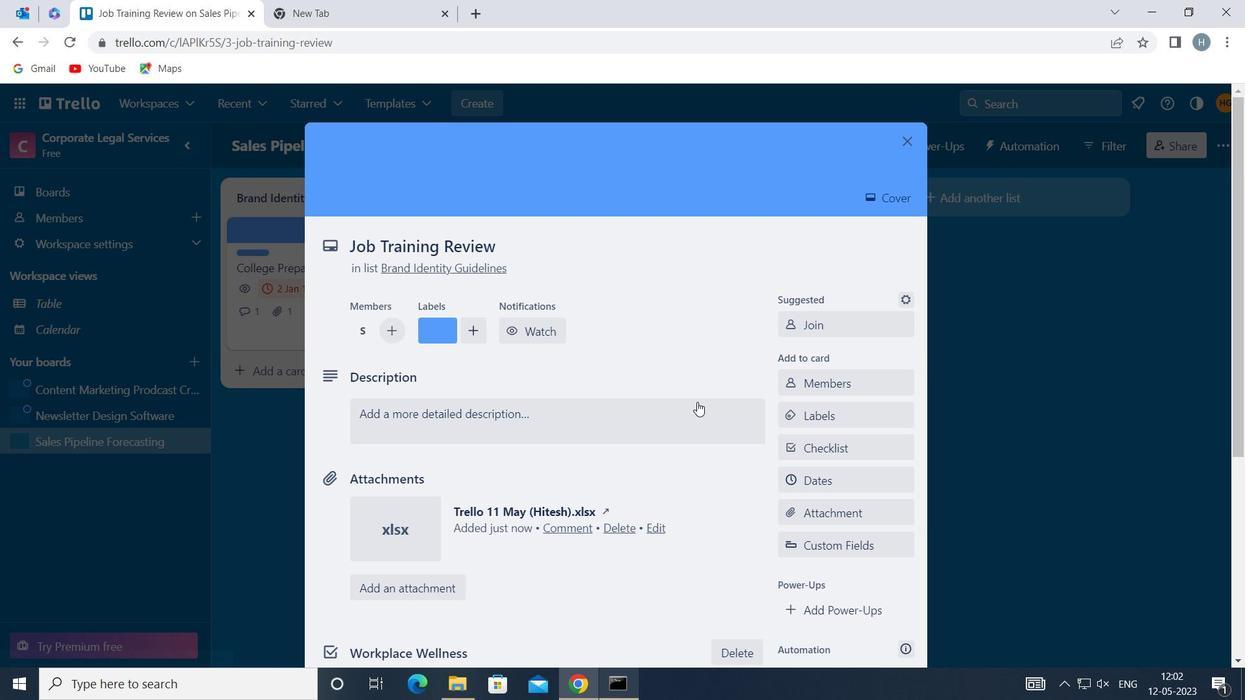 
Action: Mouse pressed left at (683, 411)
Screenshot: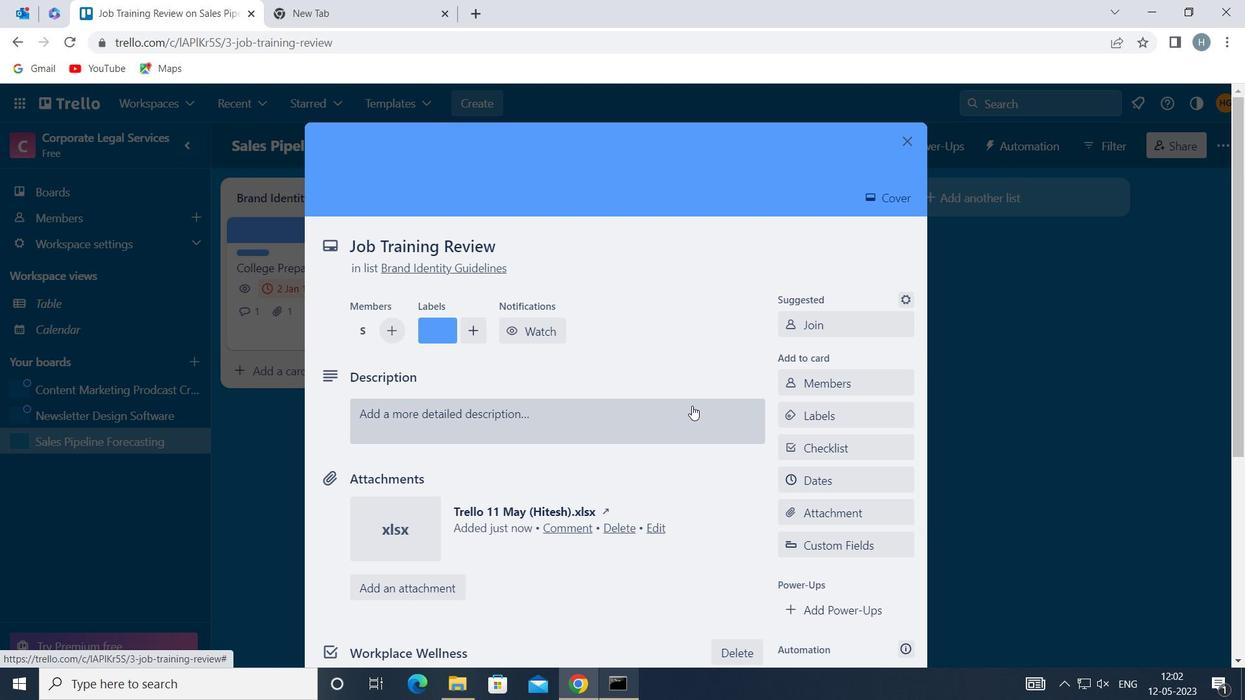 
Action: Mouse moved to (624, 475)
Screenshot: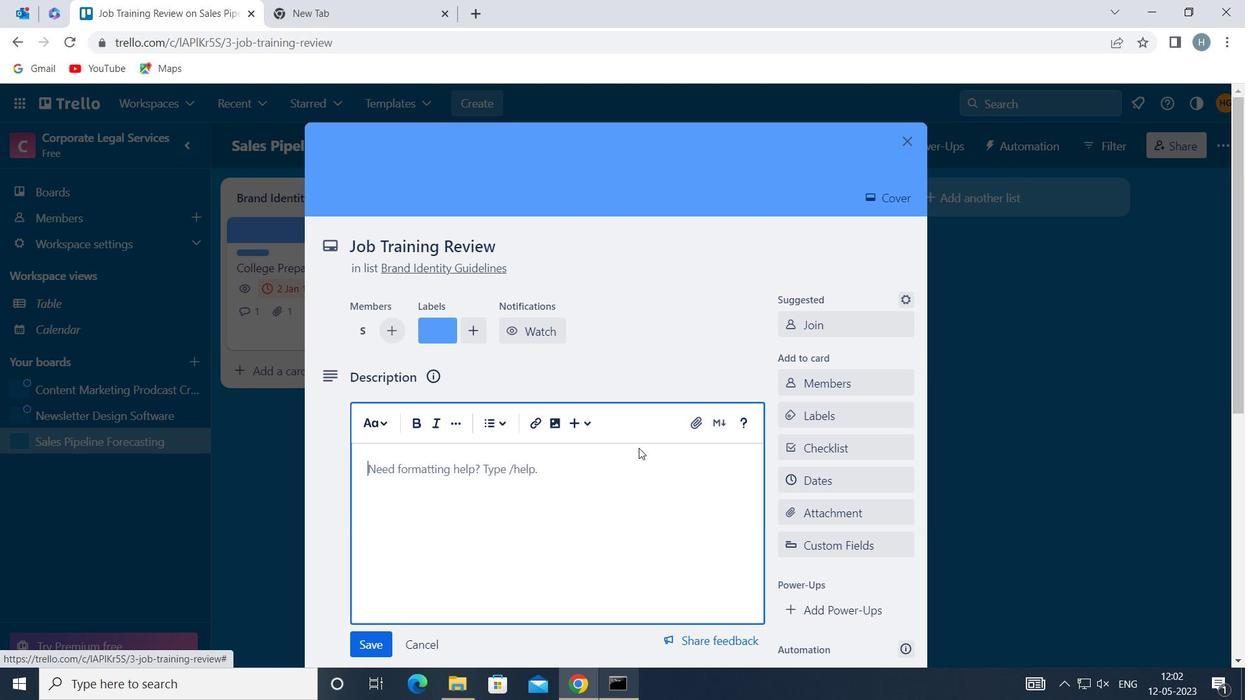 
Action: Mouse pressed left at (624, 475)
Screenshot: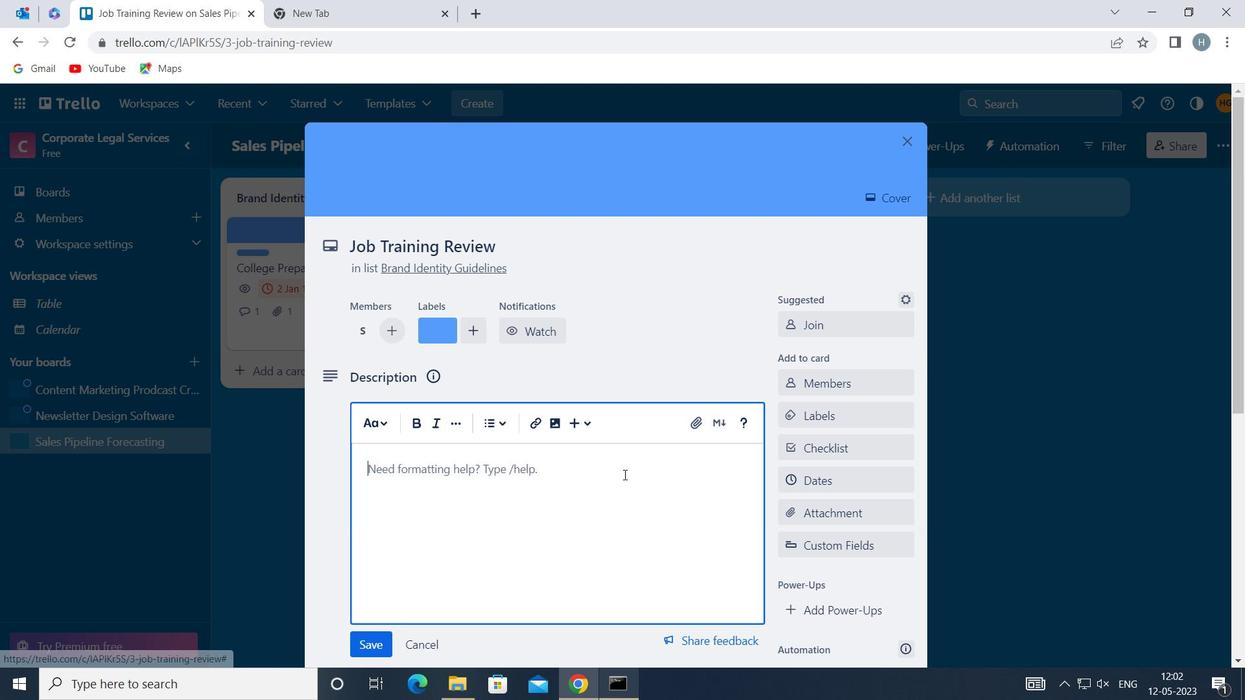 
Action: Mouse moved to (620, 478)
Screenshot: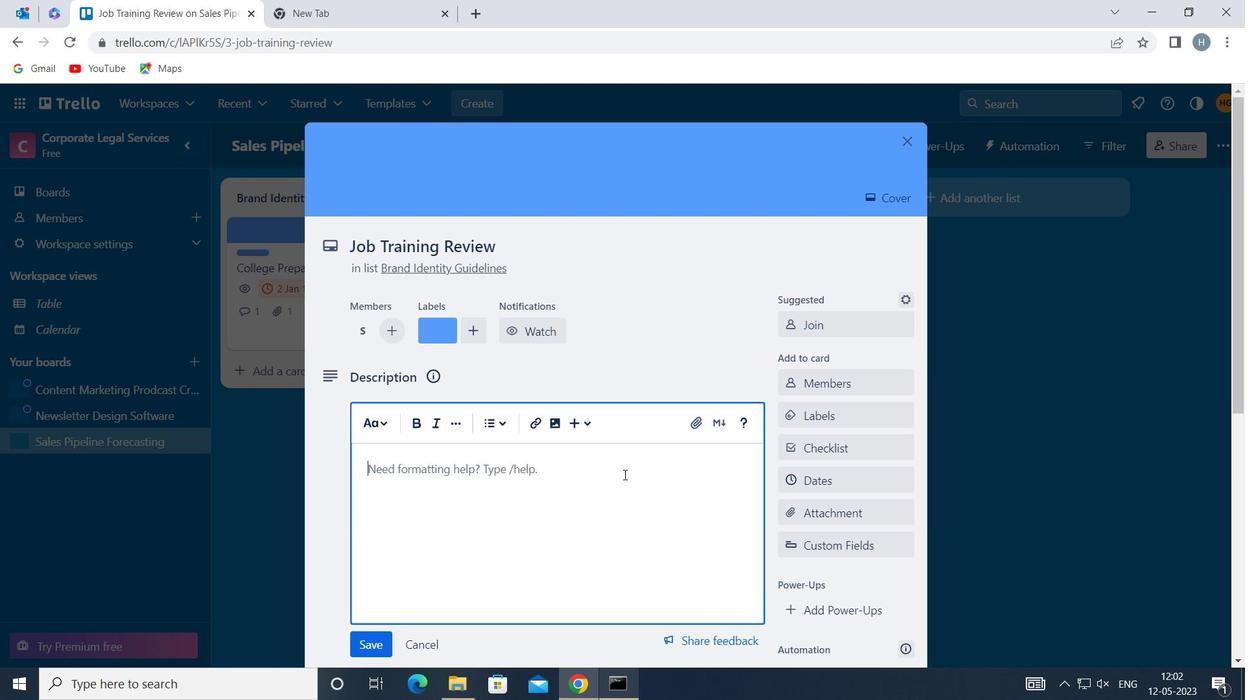 
Action: Key pressed <Key.shift>PLAN<Key.backspace><Key.backspace><Key.backspace><Key.backspace><Key.shift>PLAN<Key.space>AND<Key.space>EXECUTE<Key.space>COMPANY<Key.space>TEAM-BUILDING<Key.space>CONFERENCE<Key.space>WITH<Key.space>GUEST<Key.space>SPEAKERS<Key.space>ON<Key.space>CUSTOMER<Key.space>LOYALTY
Screenshot: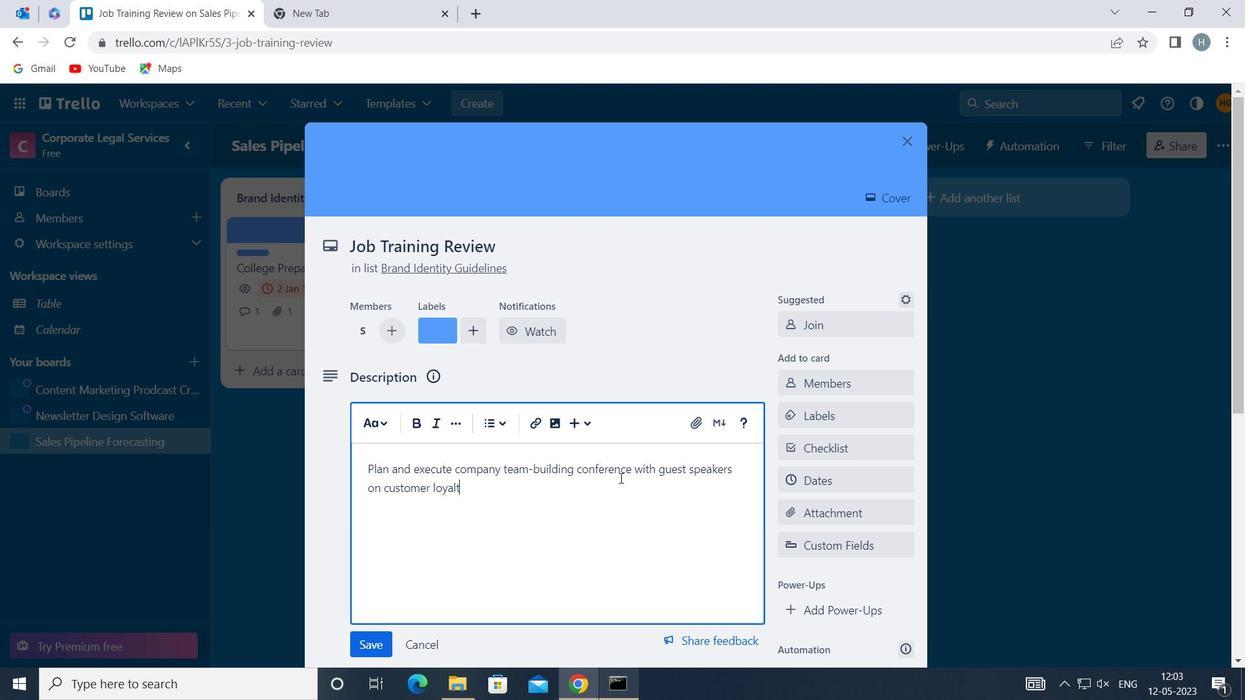 
Action: Mouse moved to (383, 644)
Screenshot: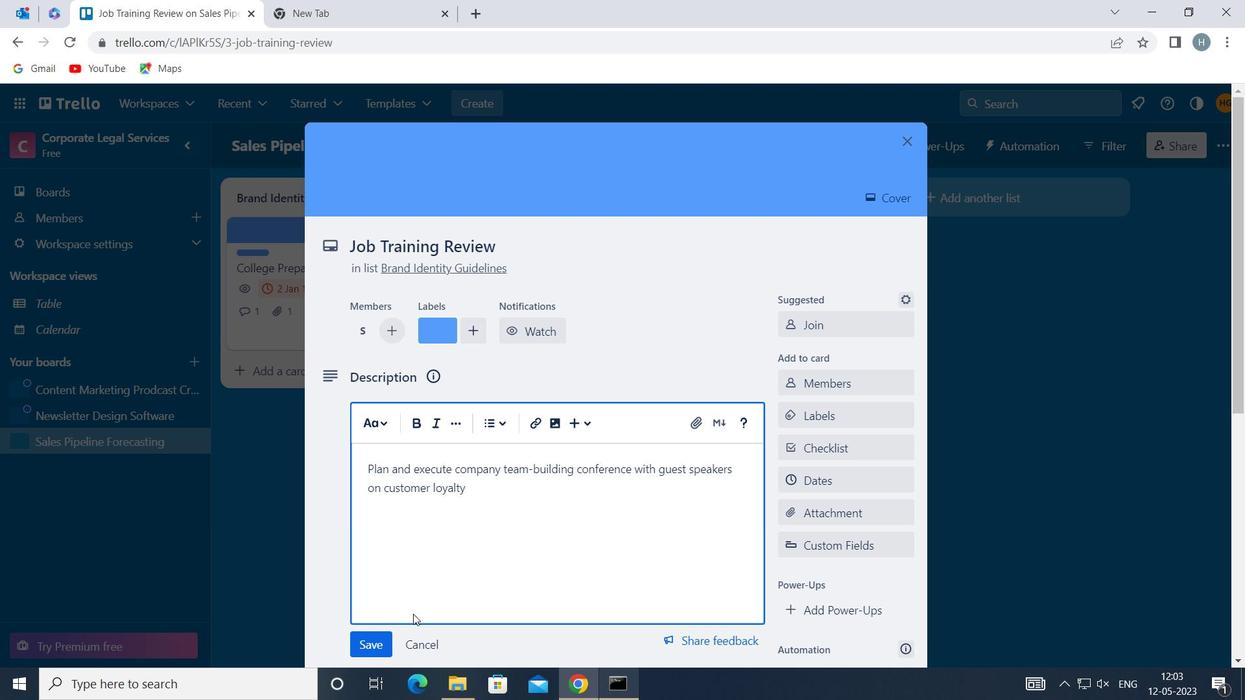 
Action: Mouse pressed left at (383, 644)
Screenshot: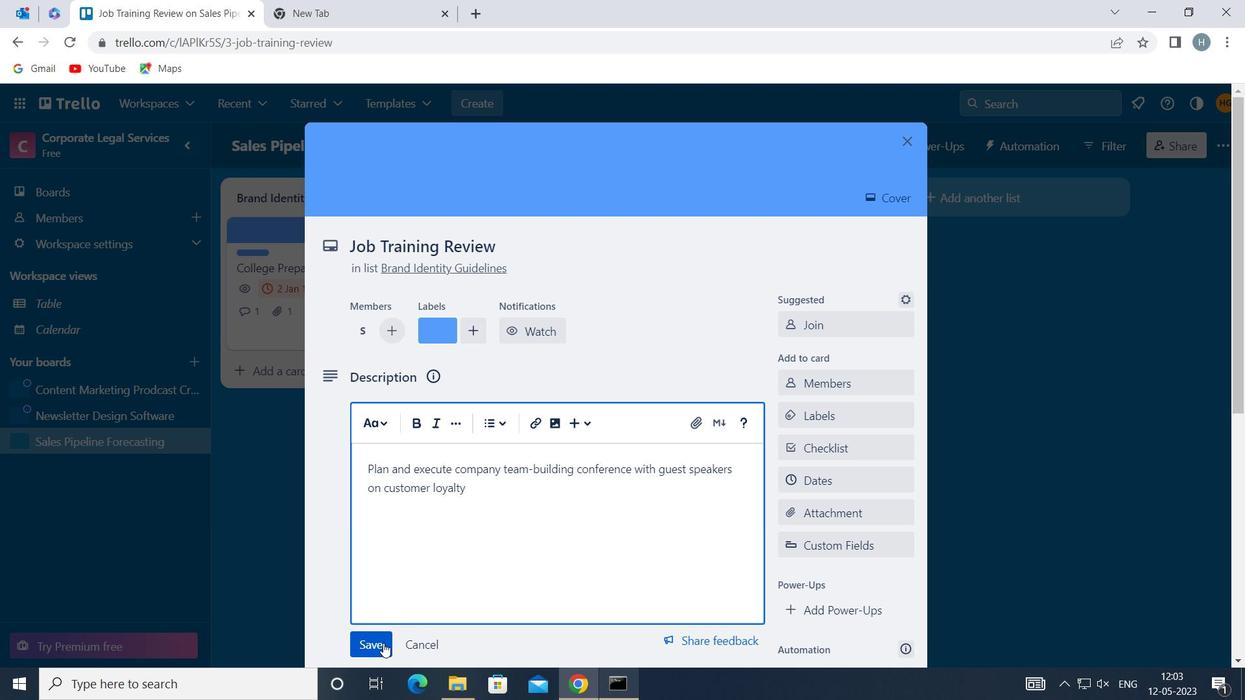 
Action: Mouse moved to (473, 537)
Screenshot: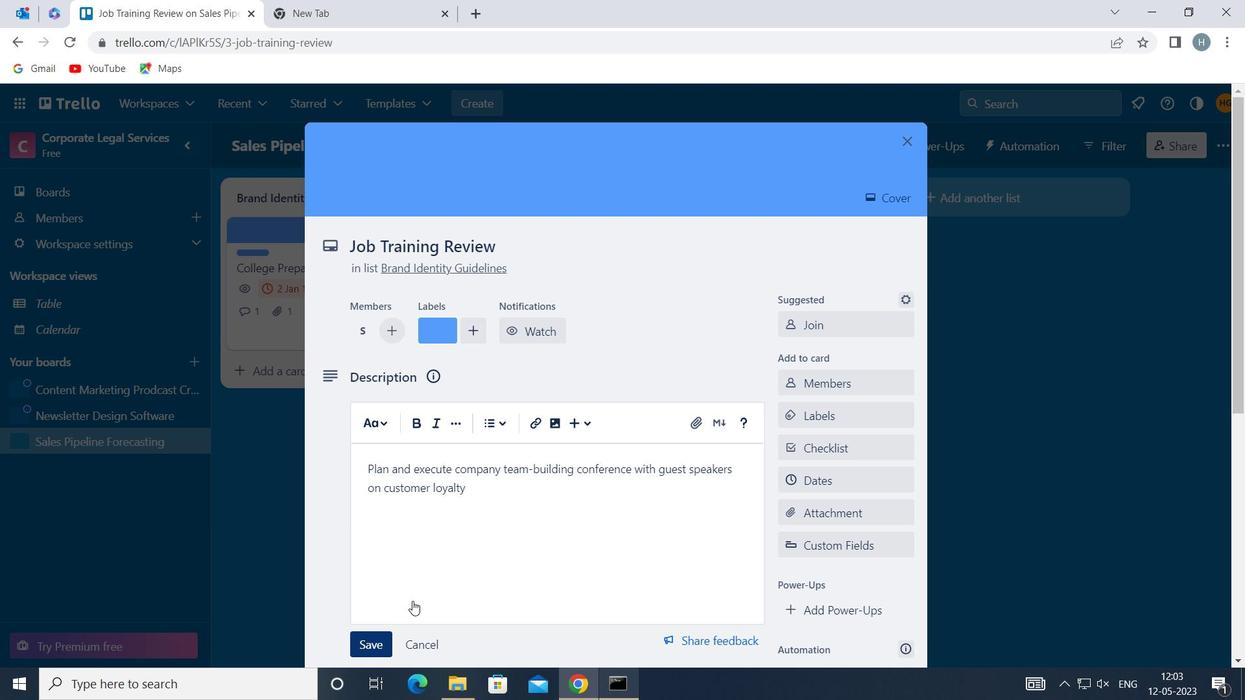 
Action: Mouse scrolled (473, 537) with delta (0, 0)
Screenshot: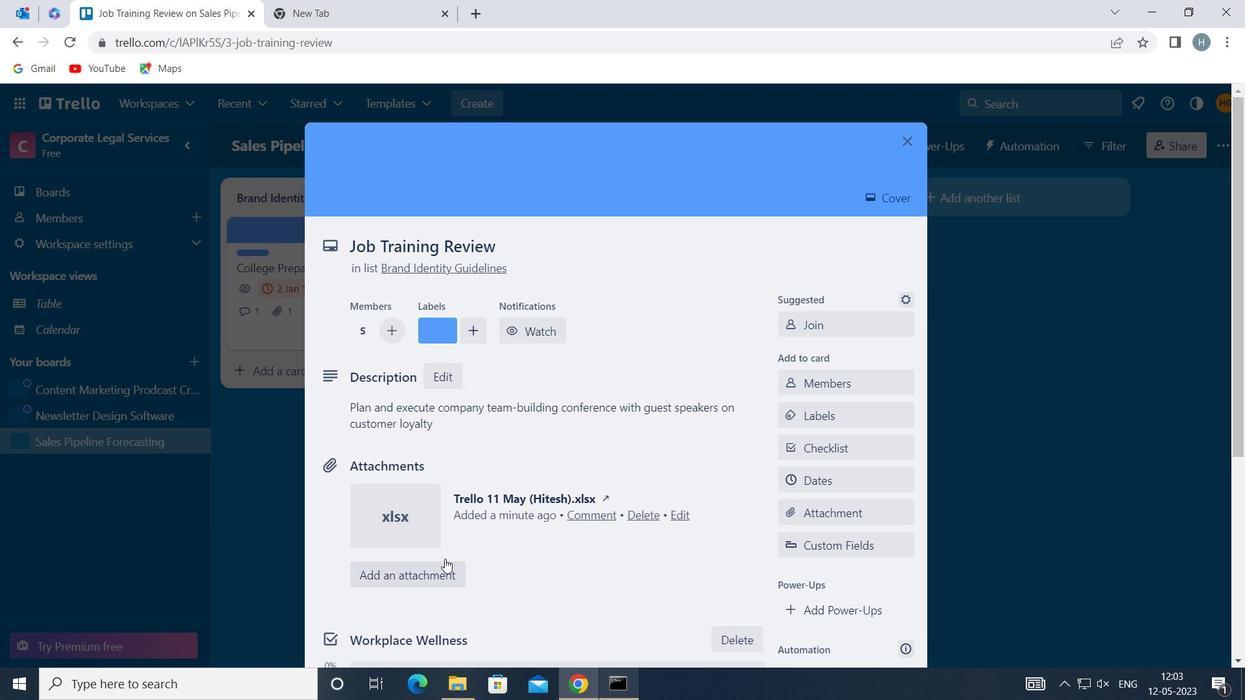 
Action: Mouse scrolled (473, 537) with delta (0, 0)
Screenshot: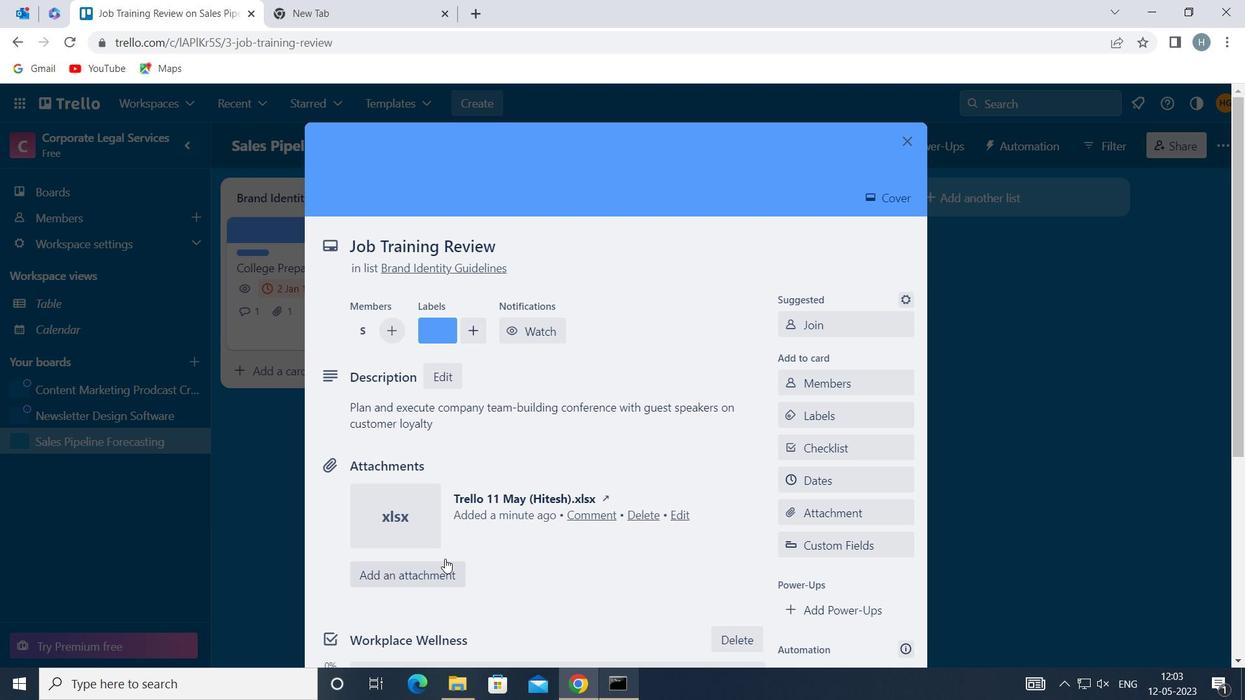 
Action: Mouse scrolled (473, 537) with delta (0, 0)
Screenshot: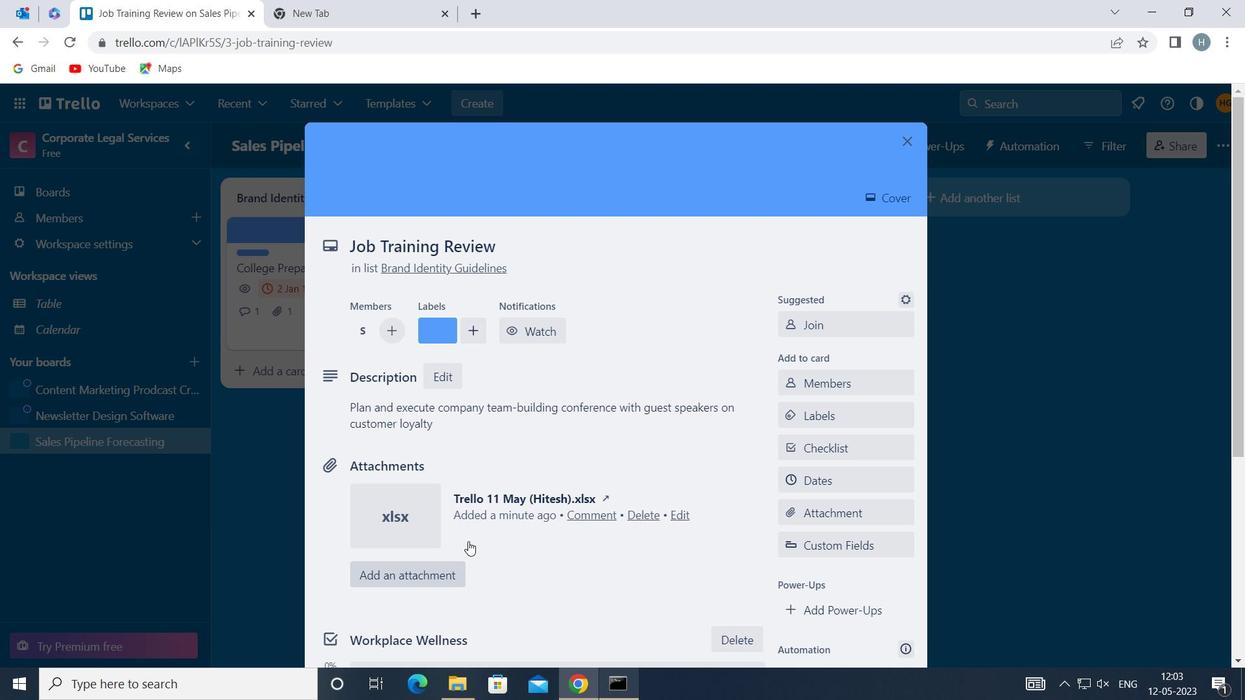 
Action: Mouse scrolled (473, 537) with delta (0, 0)
Screenshot: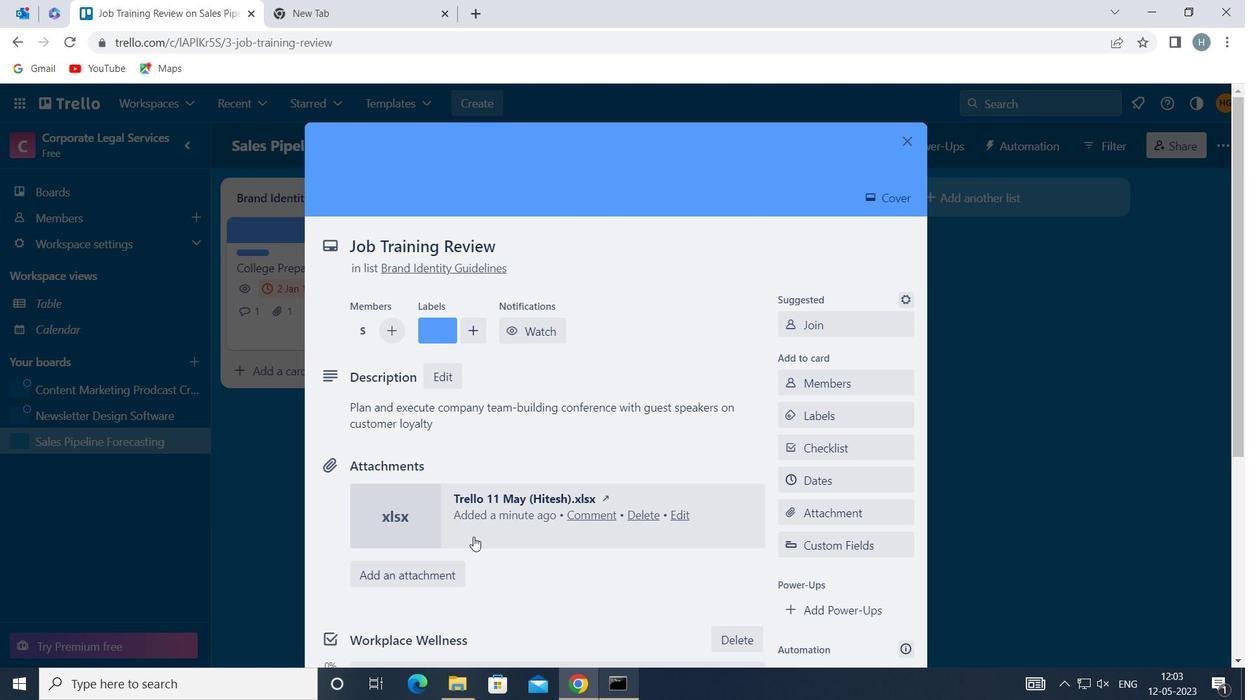 
Action: Mouse moved to (491, 522)
Screenshot: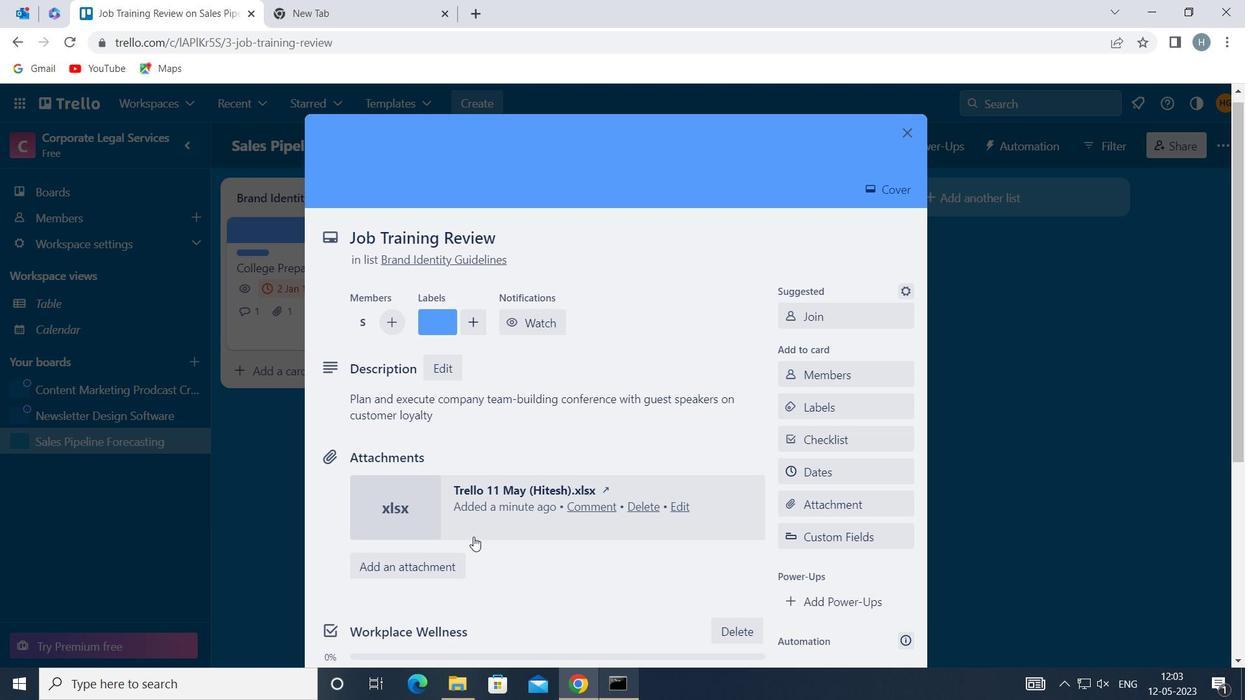 
Action: Mouse scrolled (491, 522) with delta (0, 0)
Screenshot: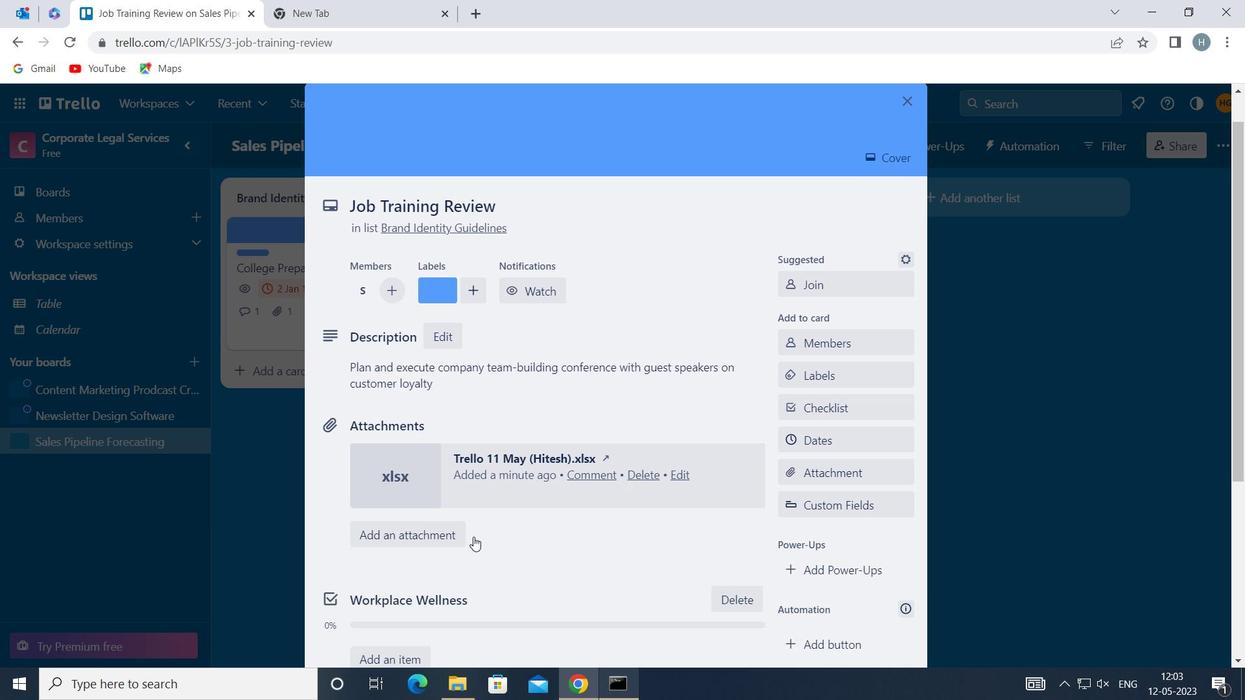 
Action: Mouse scrolled (491, 522) with delta (0, 0)
Screenshot: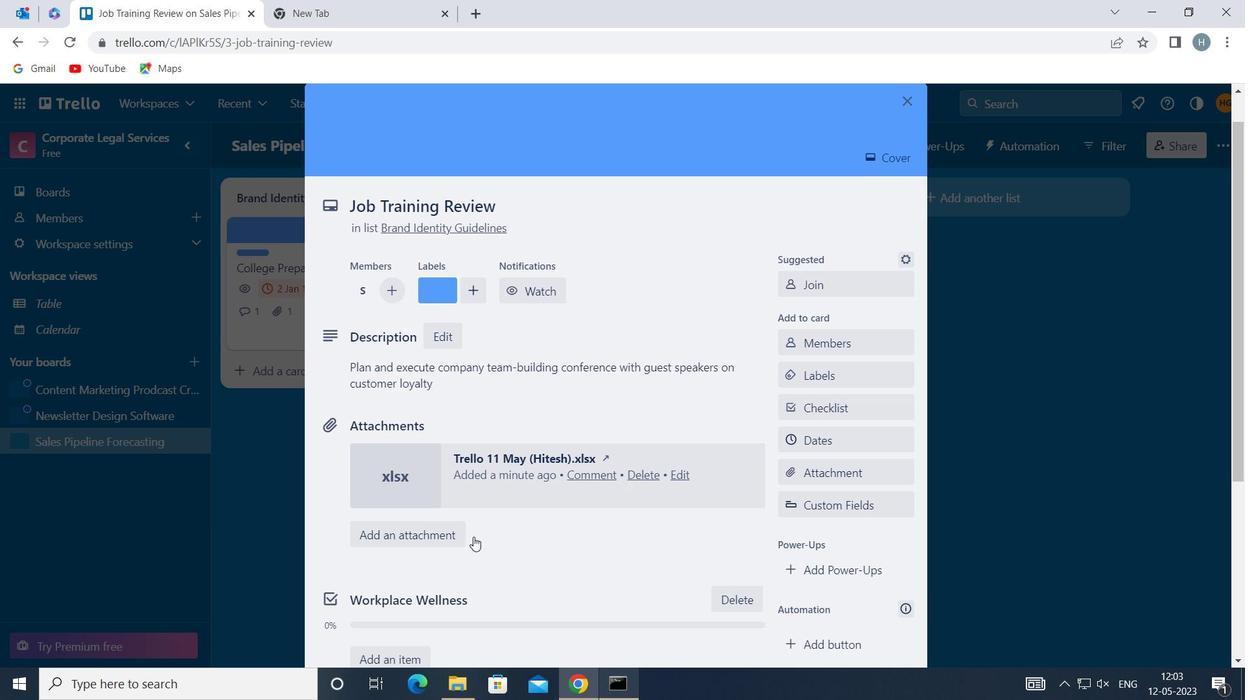 
Action: Mouse moved to (536, 468)
Screenshot: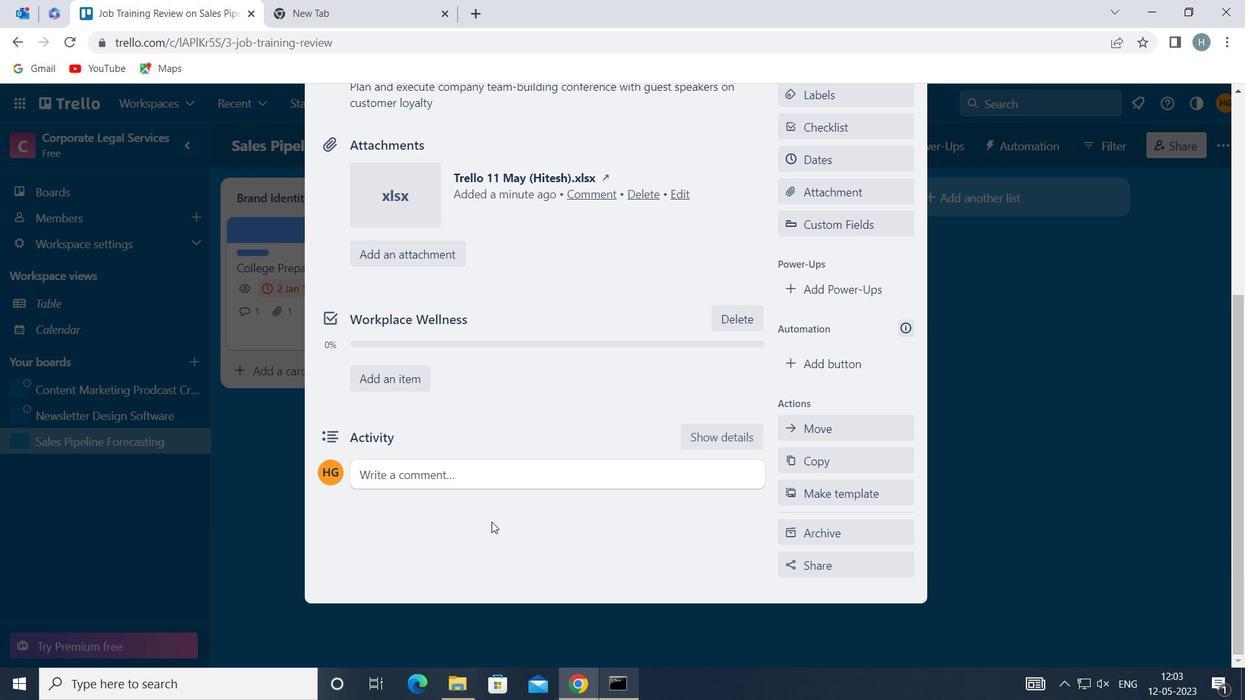 
Action: Mouse pressed left at (536, 468)
Screenshot: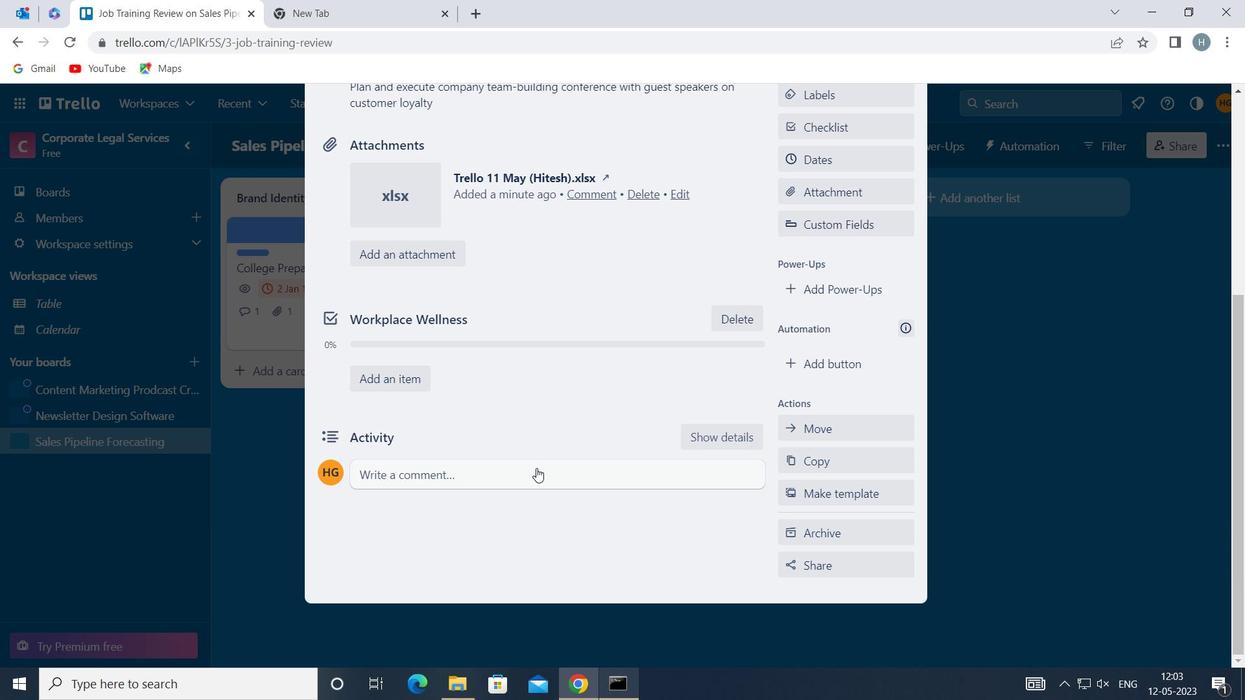 
Action: Mouse moved to (538, 517)
Screenshot: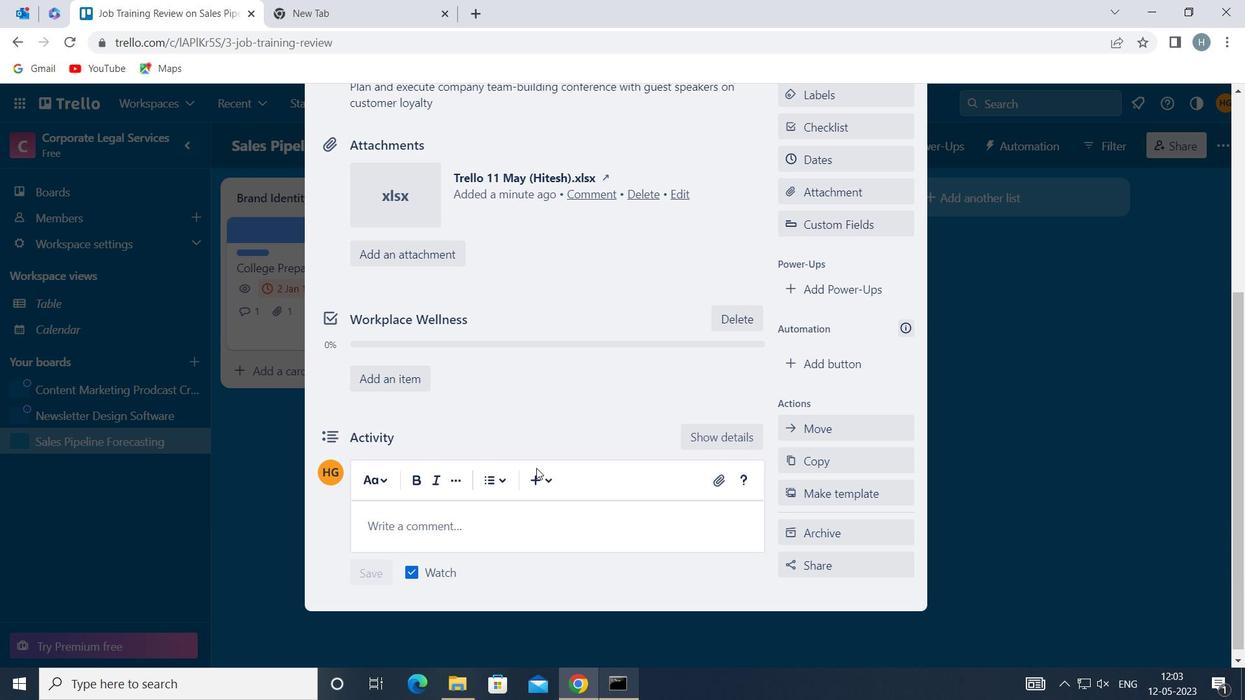 
Action: Mouse pressed left at (538, 517)
Screenshot: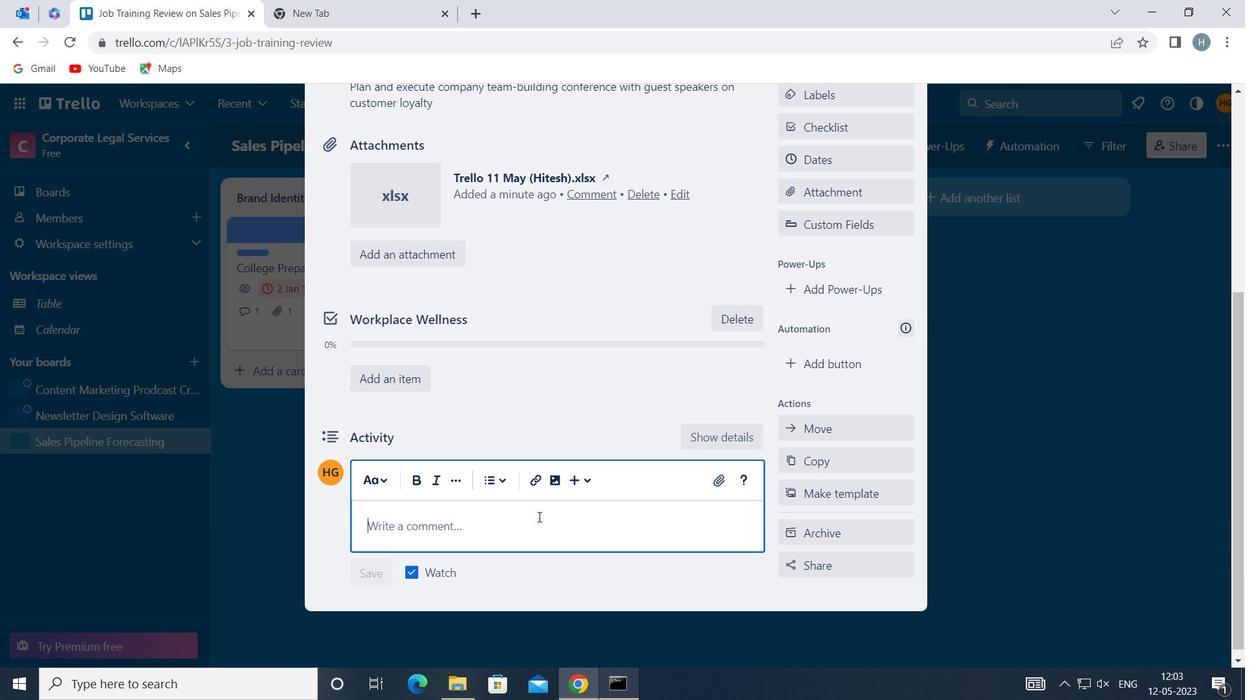 
Action: Key pressed <Key.shift>LET<Key.space>US<Key.space>APPROACH<Key.space>THIS<Key.space>TASK<Key.space>WITH<Key.space>A<Key.space>SENSE<Key.space>OF<Key.space>EMPATHY<Key.space><Key.backspace>,<Key.space>UNDERSTANDING<Key.space>THE<Key.space>NEEDS<Key.space>AND<Key.space>CONCERNS<Key.space>OF<Key.space>OUR<Key.space>STAKEHOLDERS
Screenshot: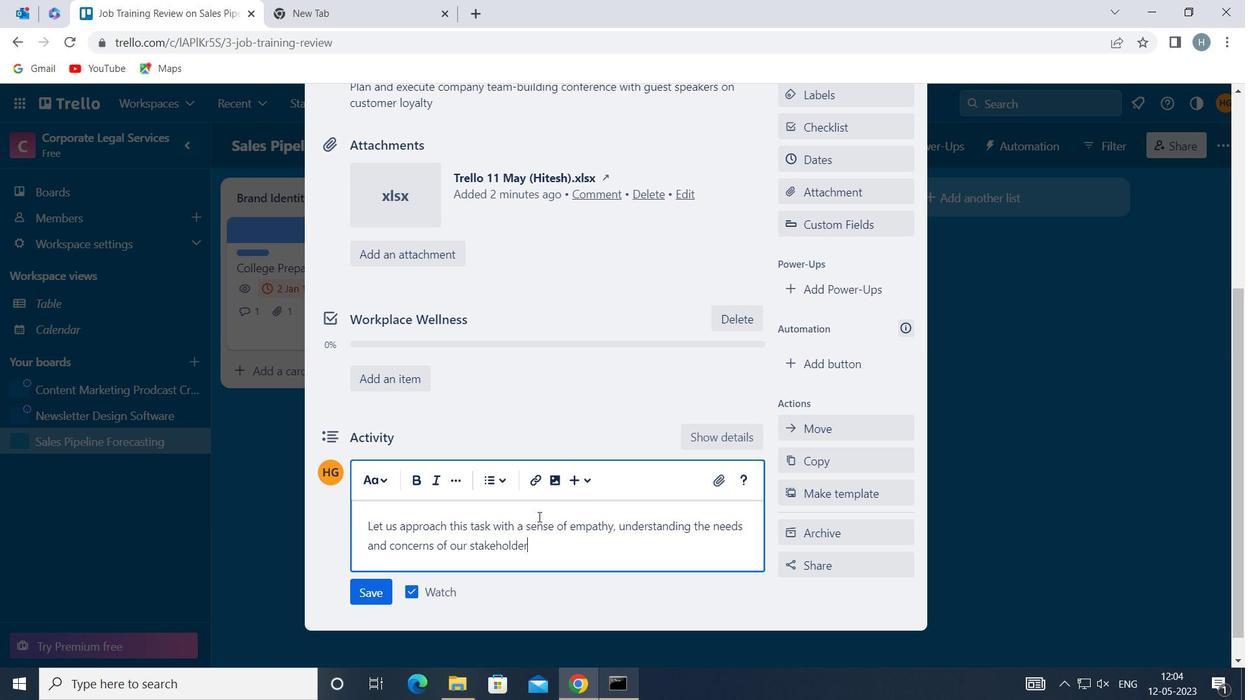 
Action: Mouse moved to (368, 587)
Screenshot: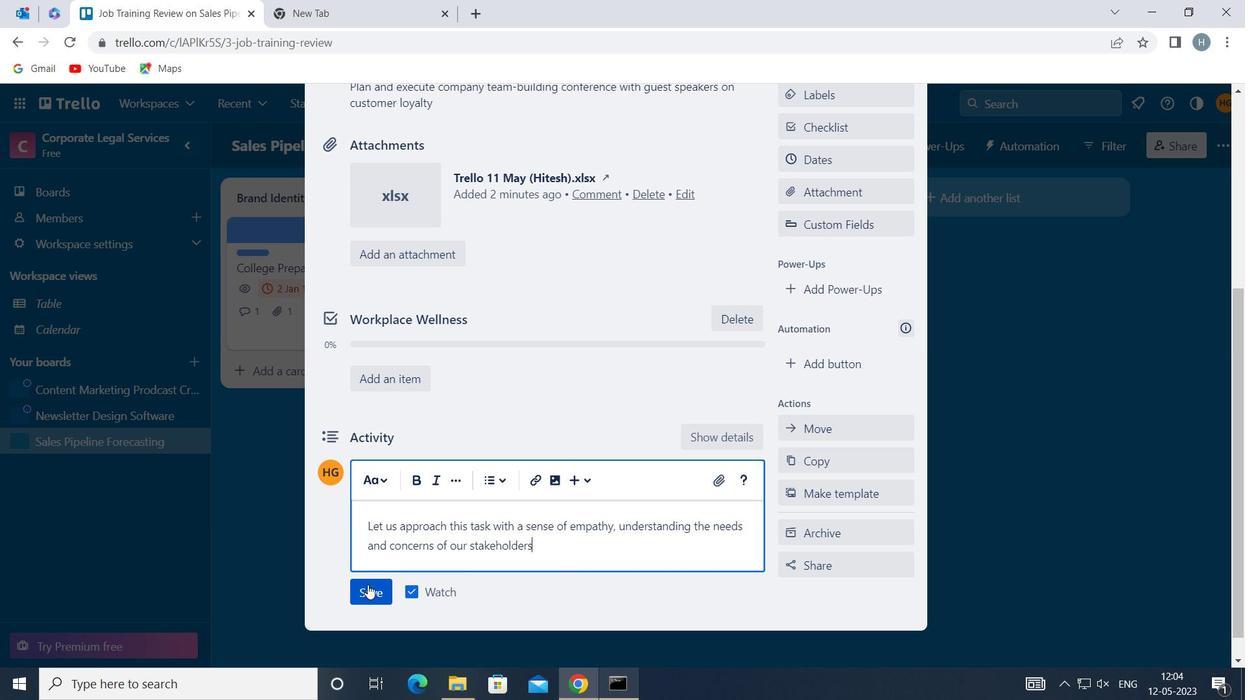 
Action: Mouse pressed left at (368, 587)
Screenshot: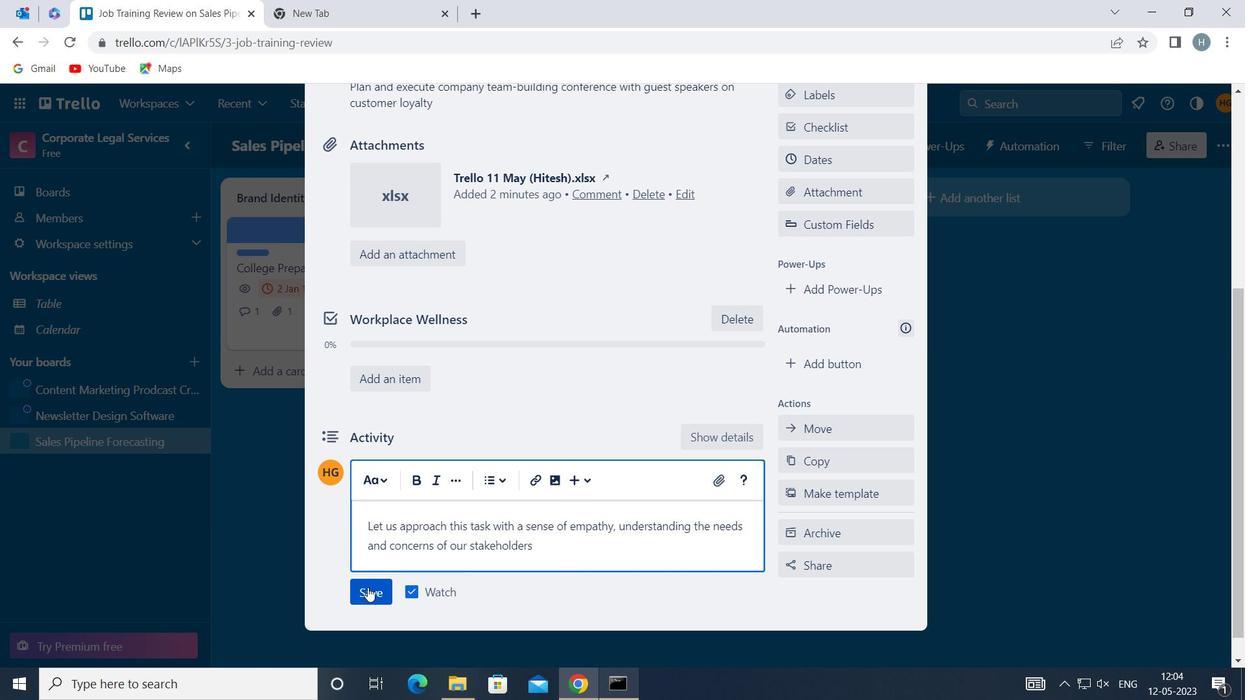
Action: Mouse moved to (820, 159)
Screenshot: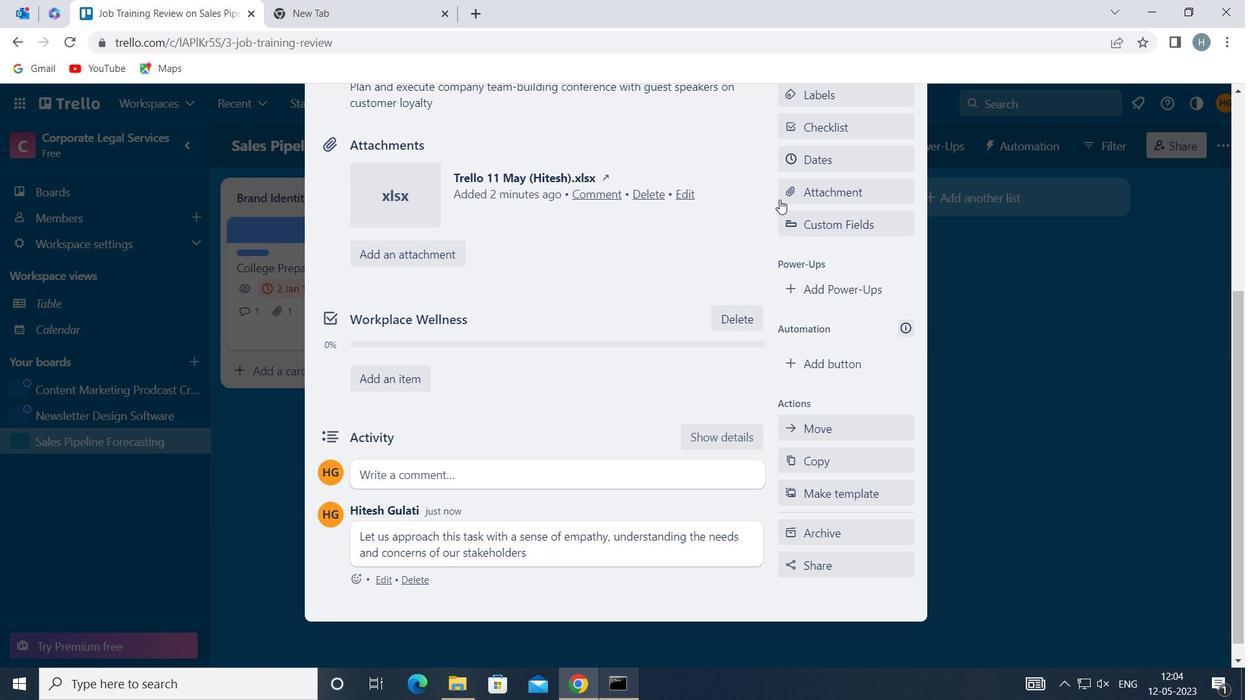 
Action: Mouse pressed left at (820, 159)
Screenshot: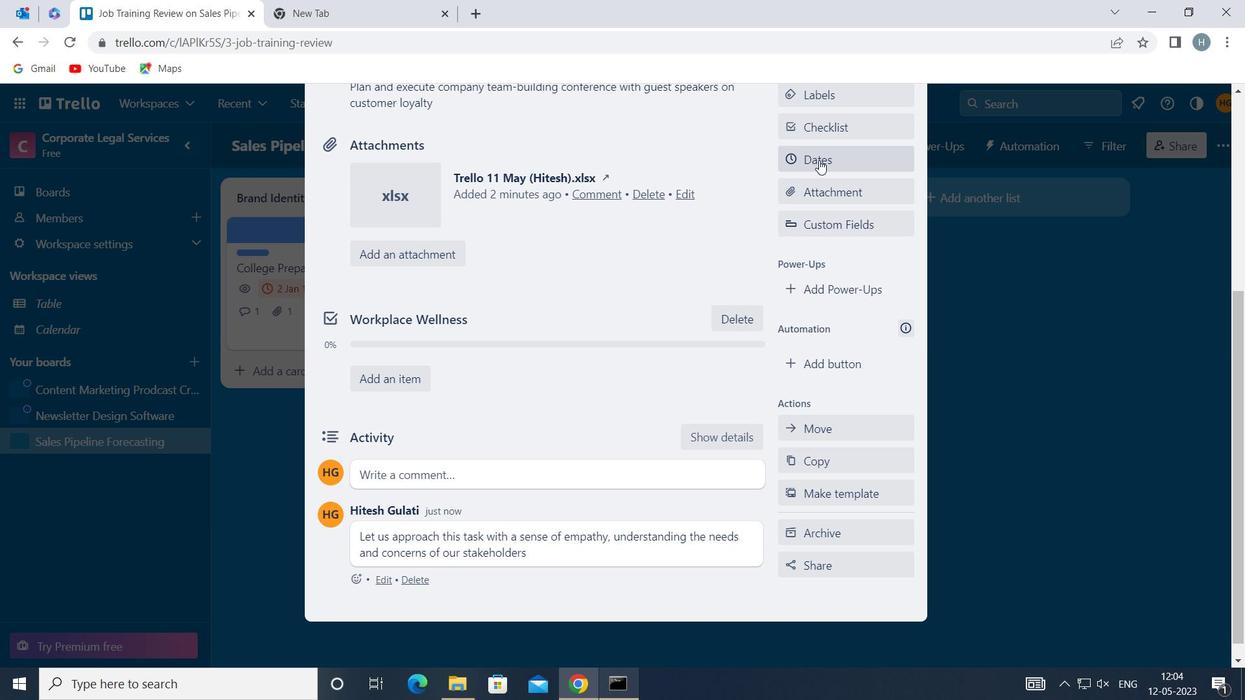 
Action: Mouse moved to (790, 430)
Screenshot: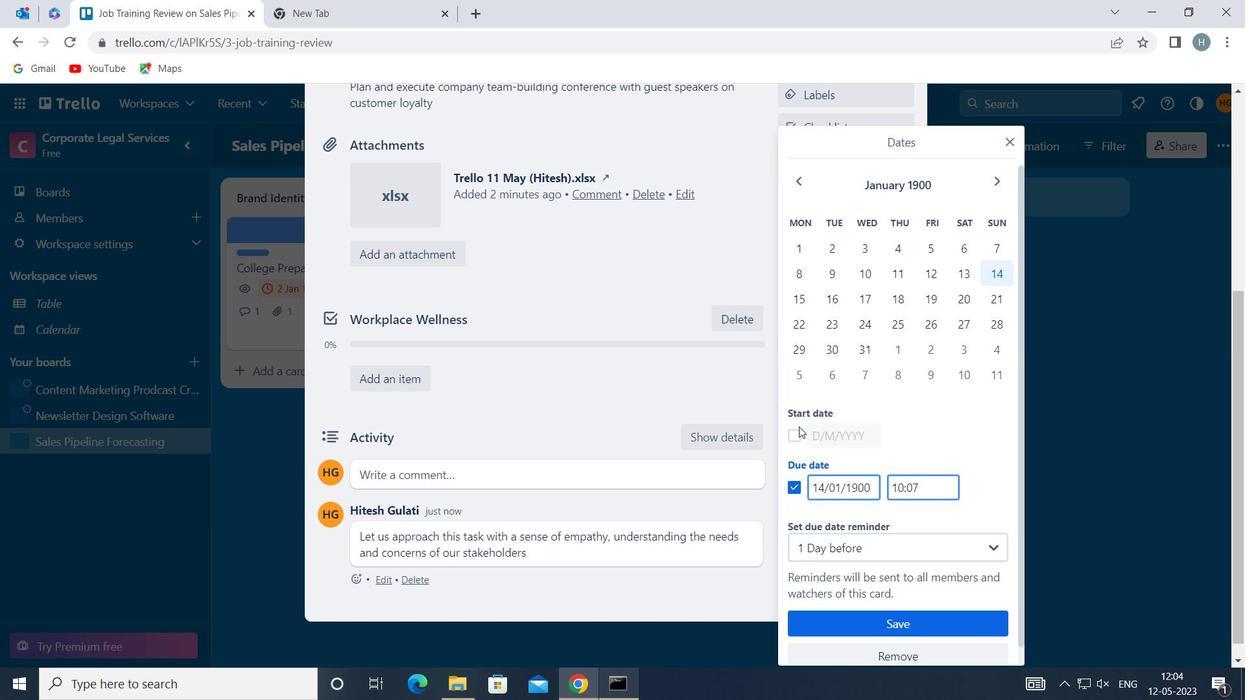
Action: Mouse pressed left at (790, 430)
Screenshot: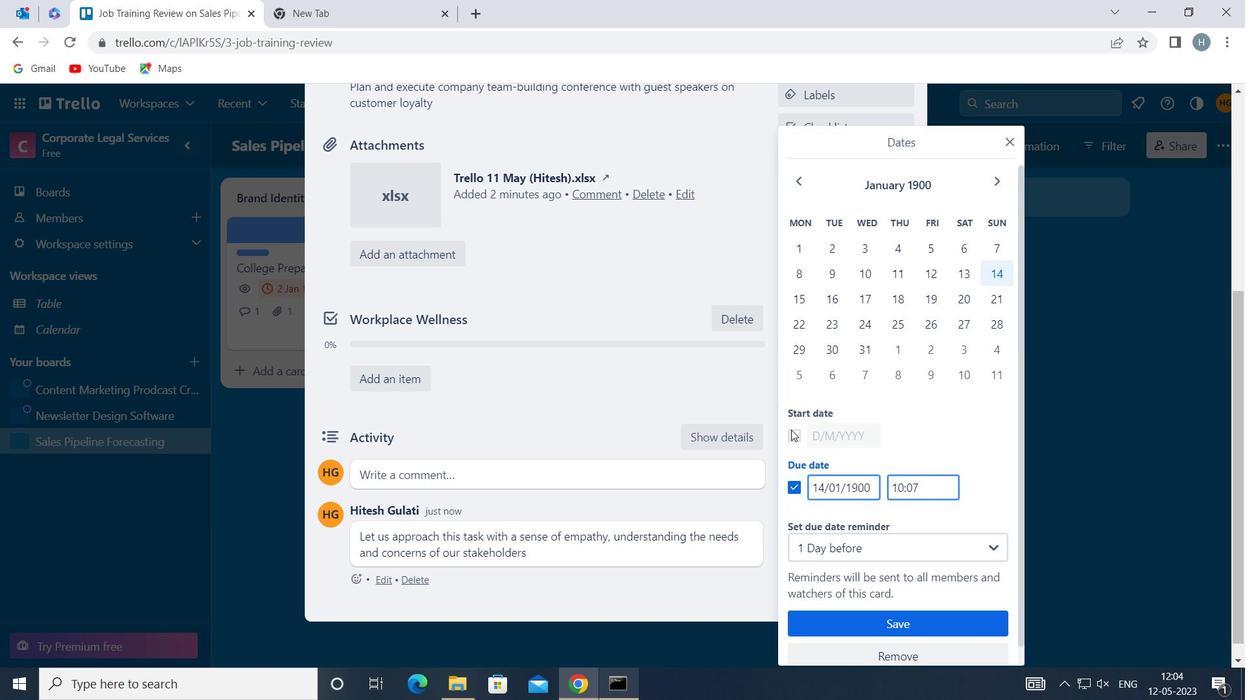 
Action: Mouse moved to (820, 434)
Screenshot: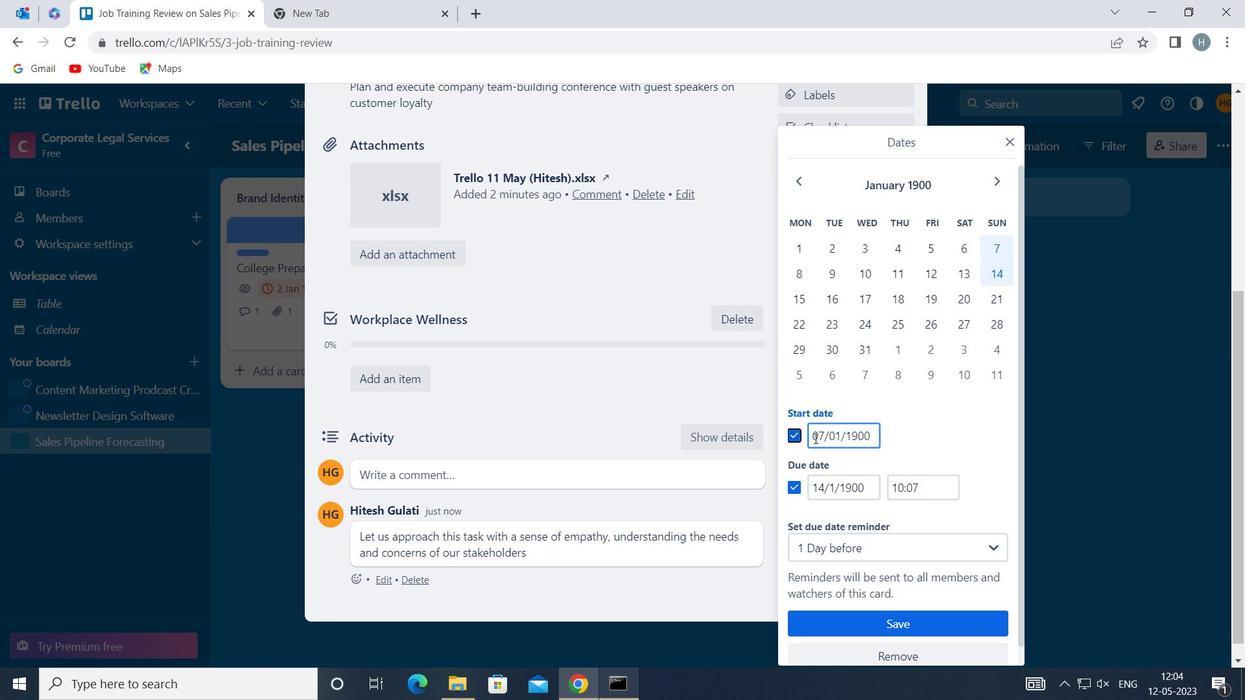 
Action: Mouse pressed left at (820, 434)
Screenshot: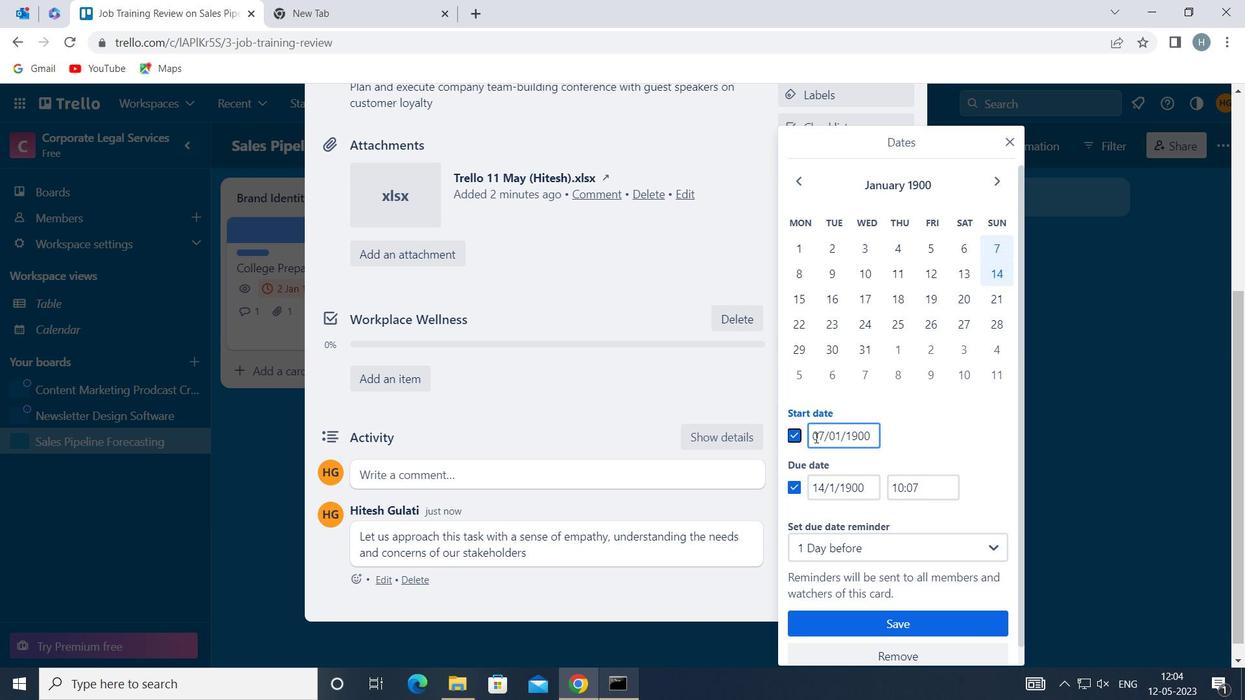 
Action: Mouse moved to (831, 432)
Screenshot: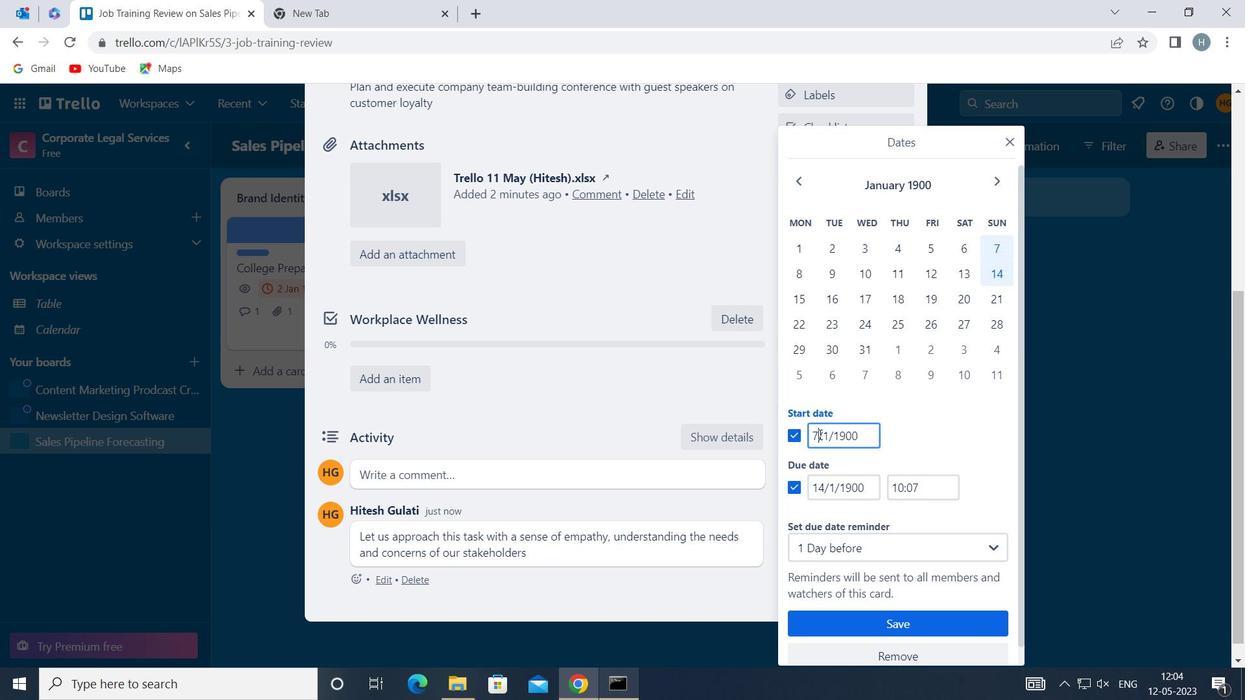 
Action: Key pressed <Key.backspace>8
Screenshot: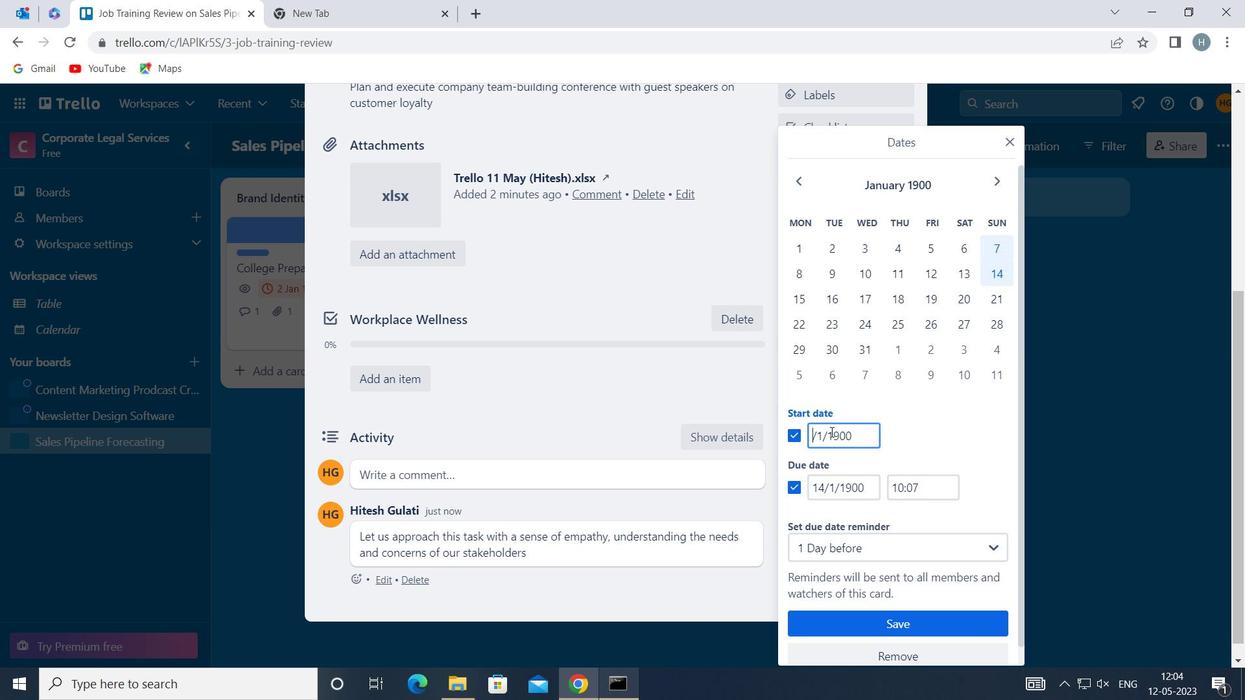 
Action: Mouse moved to (819, 484)
Screenshot: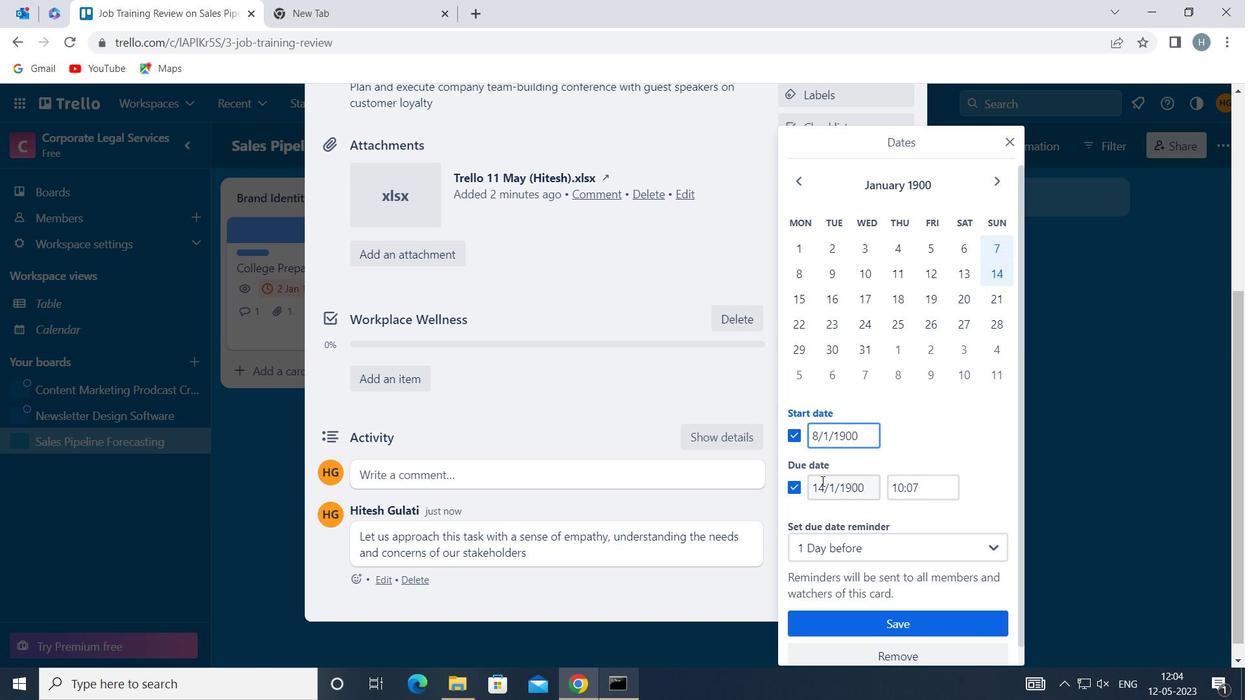 
Action: Mouse pressed left at (819, 484)
Screenshot: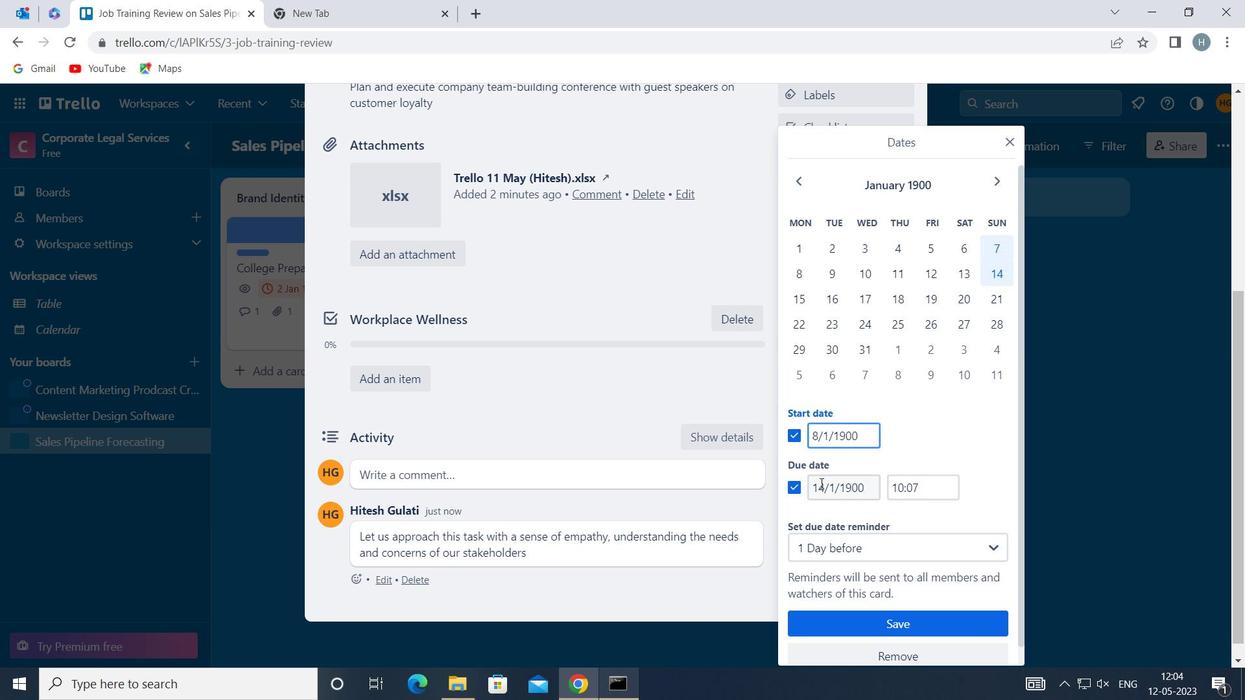 
Action: Key pressed <Key.right><Key.backspace>5
Screenshot: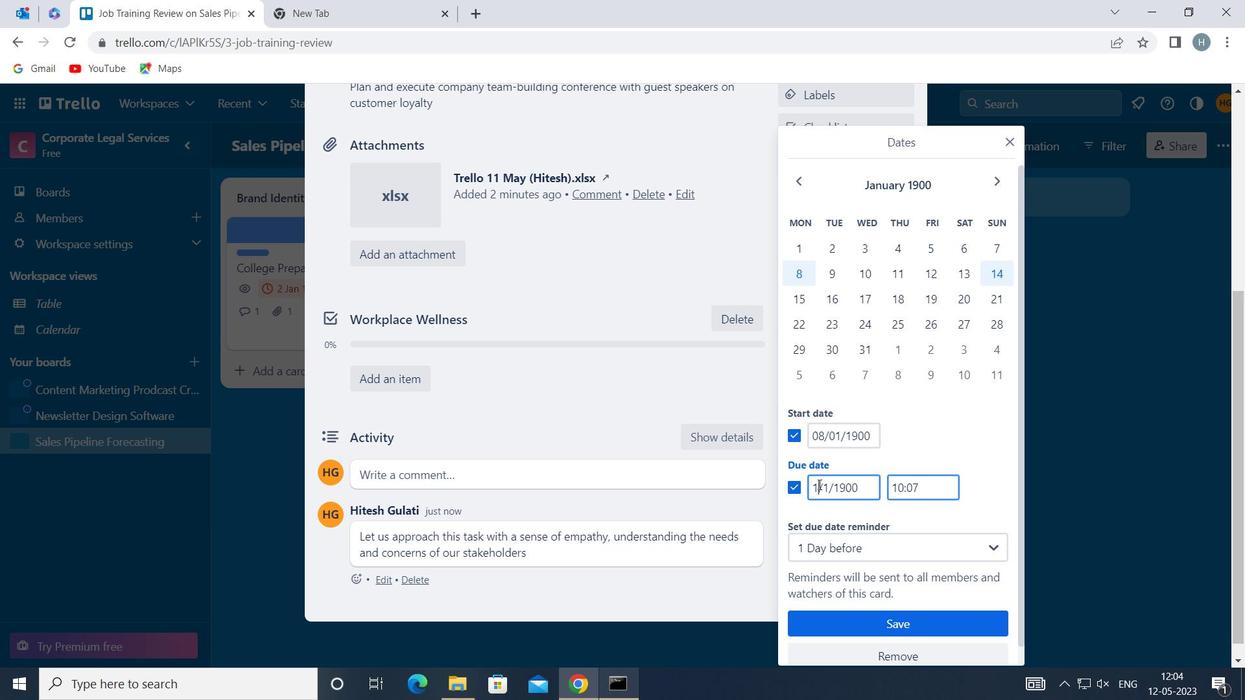 
Action: Mouse moved to (899, 465)
Screenshot: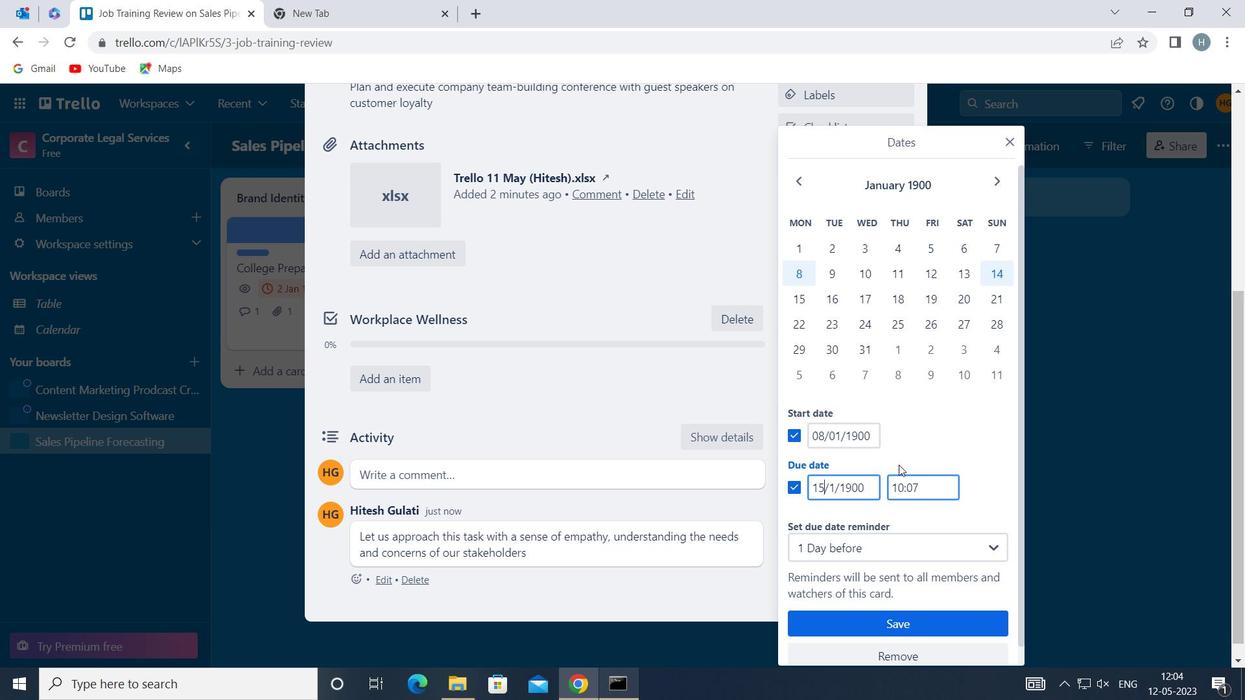 
Action: Key pressed <Key.enter>
Screenshot: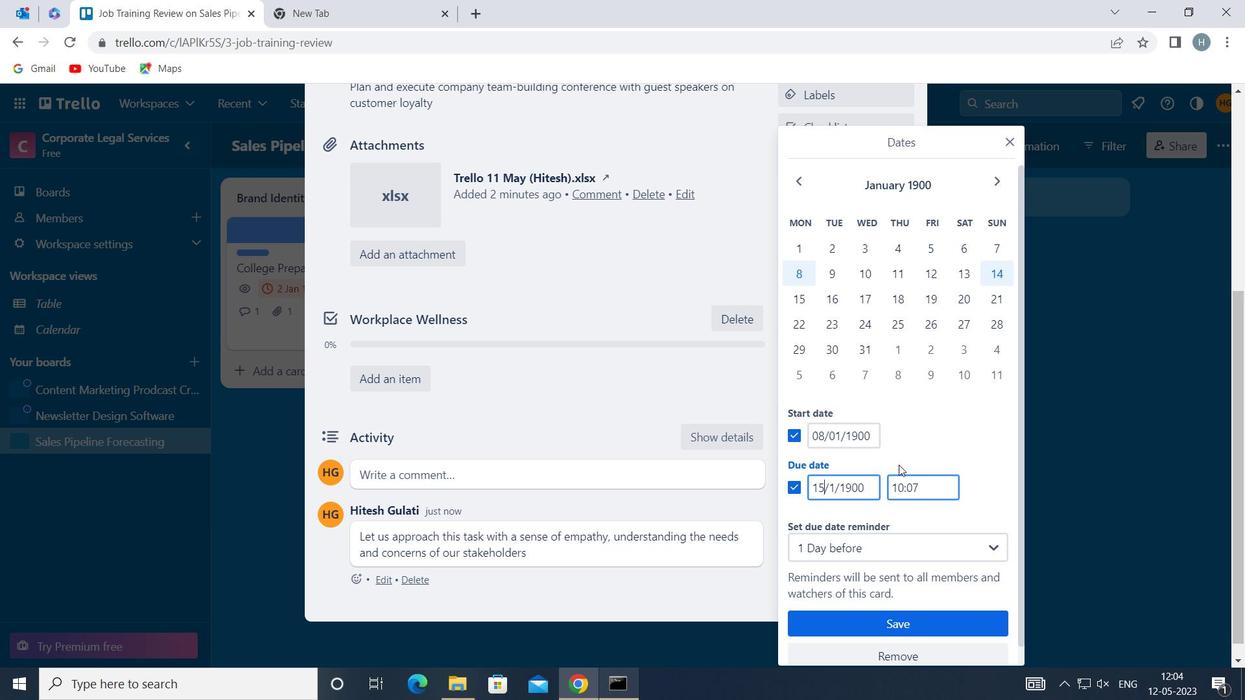 
Action: Mouse moved to (763, 292)
Screenshot: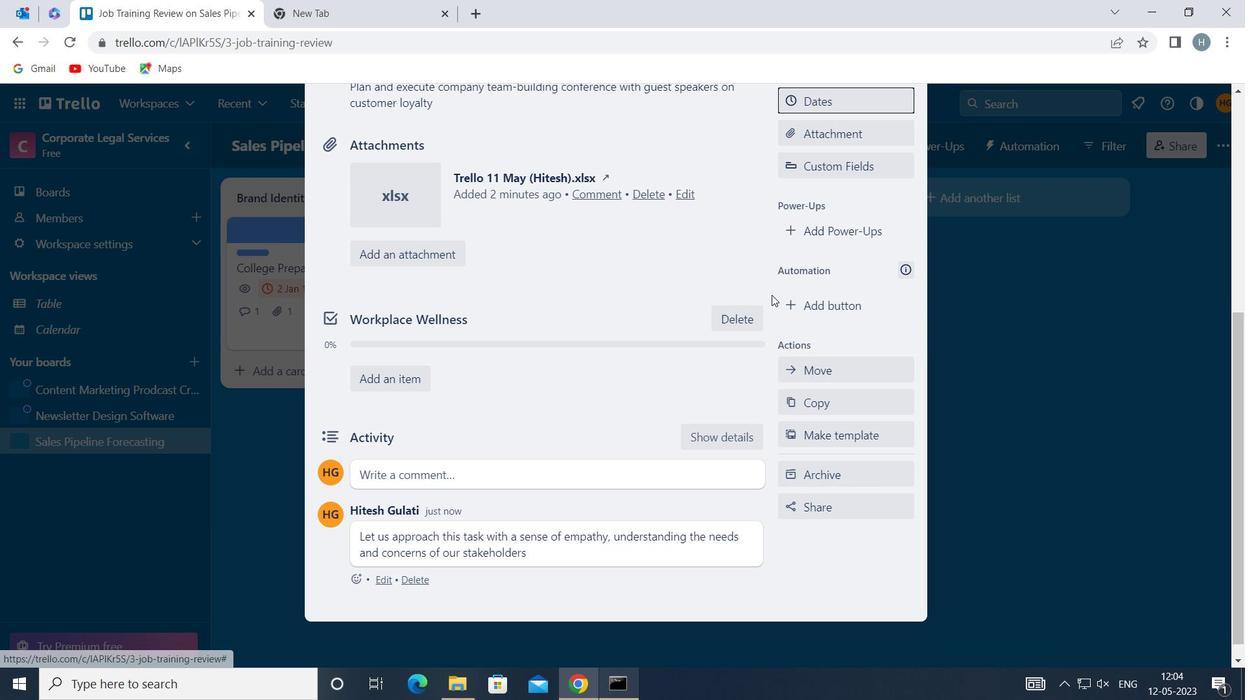 
